 Task: Read customer reviews and ratings for real estate agents in Minneapolis, Minnesota, to find an agent who specializes in historic homes or unique architecture.
Action: Mouse moved to (176, 187)
Screenshot: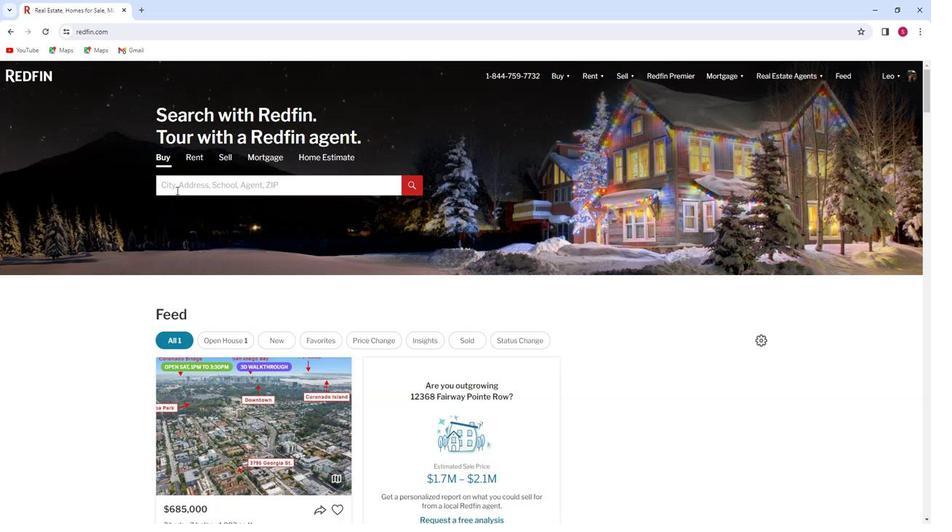
Action: Mouse pressed left at (176, 187)
Screenshot: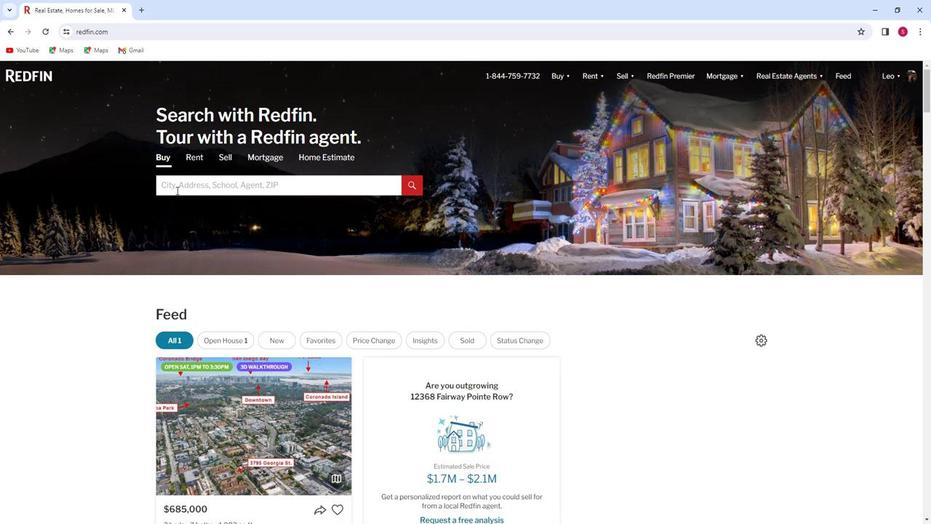 
Action: Key pressed <Key.shift>Minn
Screenshot: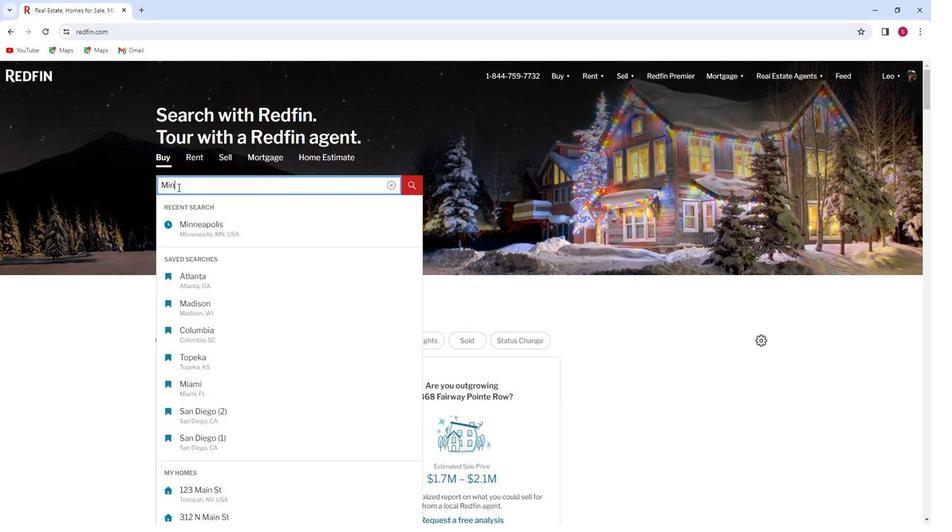 
Action: Mouse moved to (211, 228)
Screenshot: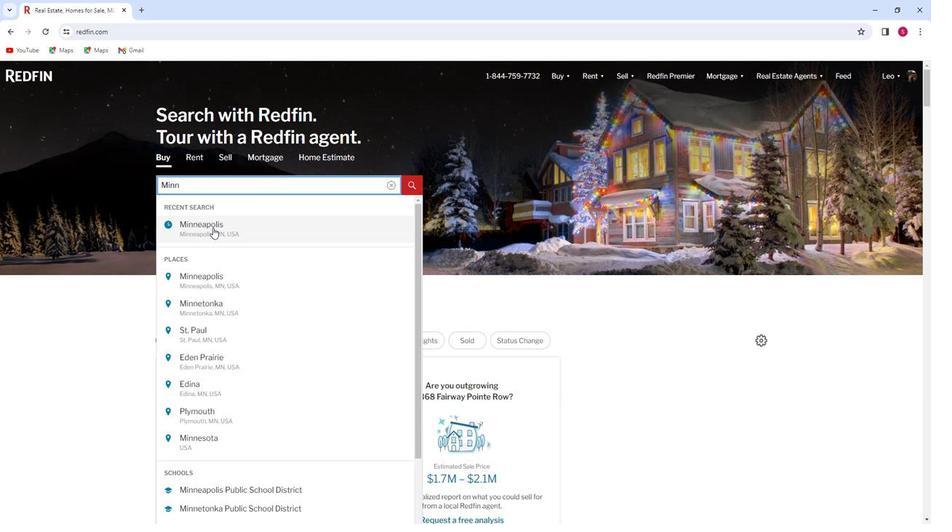 
Action: Mouse pressed left at (211, 228)
Screenshot: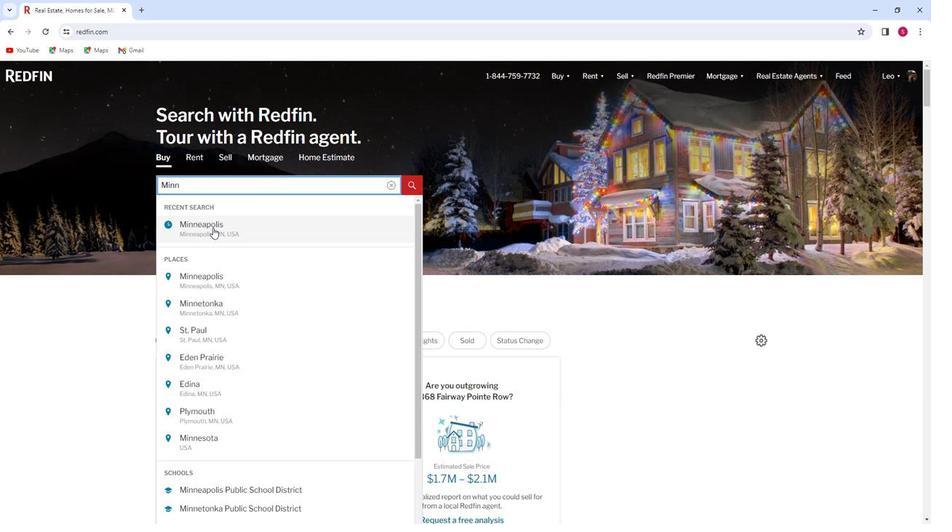 
Action: Mouse moved to (763, 101)
Screenshot: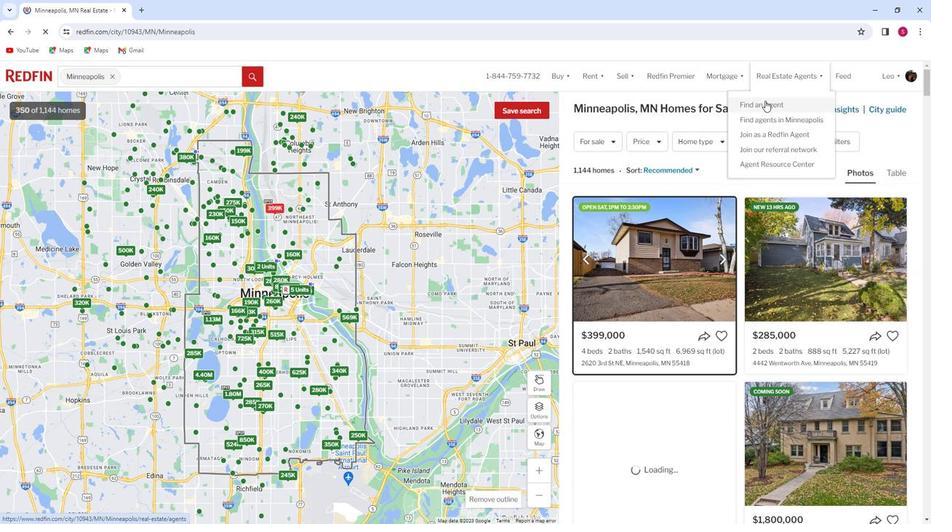 
Action: Mouse pressed left at (763, 101)
Screenshot: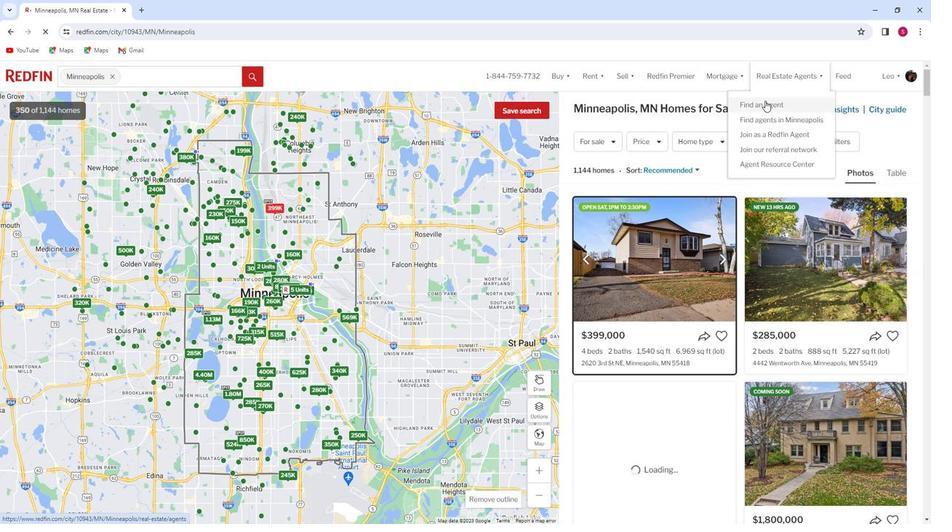 
Action: Mouse moved to (417, 265)
Screenshot: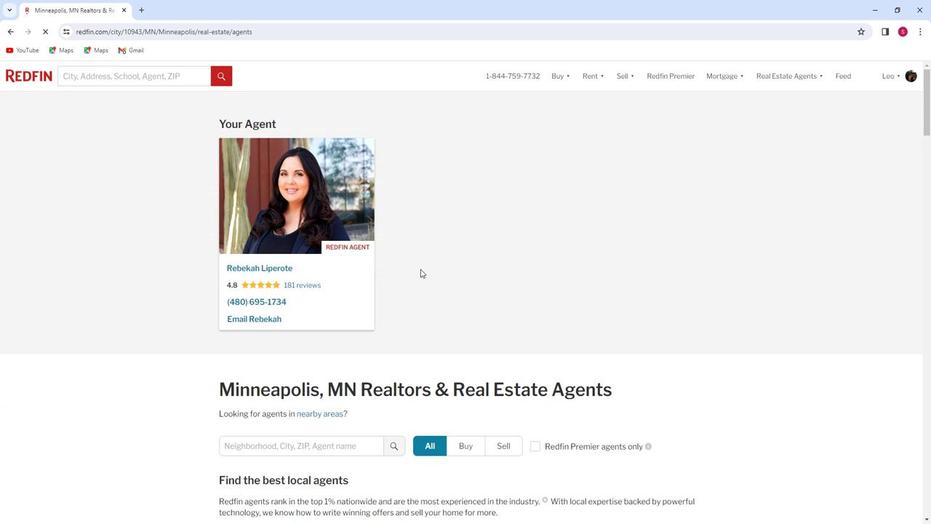 
Action: Mouse scrolled (417, 265) with delta (0, 0)
Screenshot: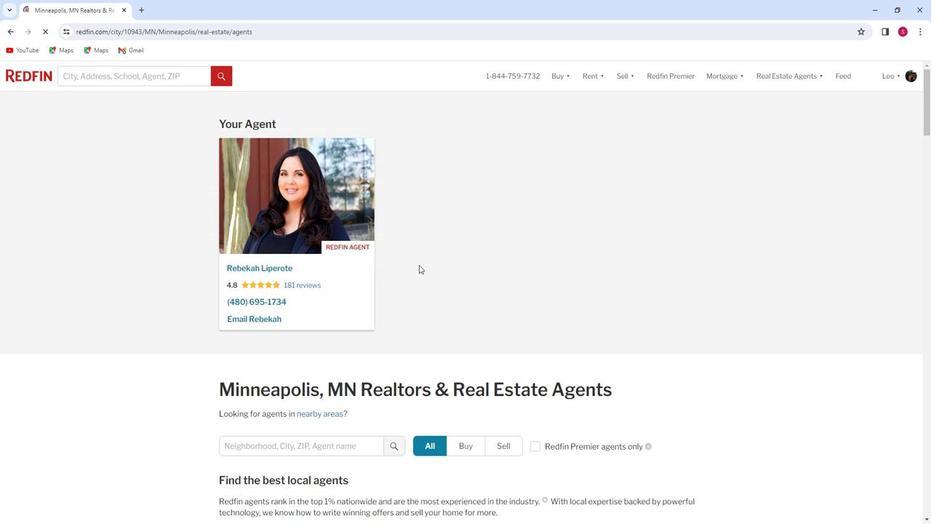 
Action: Mouse scrolled (417, 265) with delta (0, 0)
Screenshot: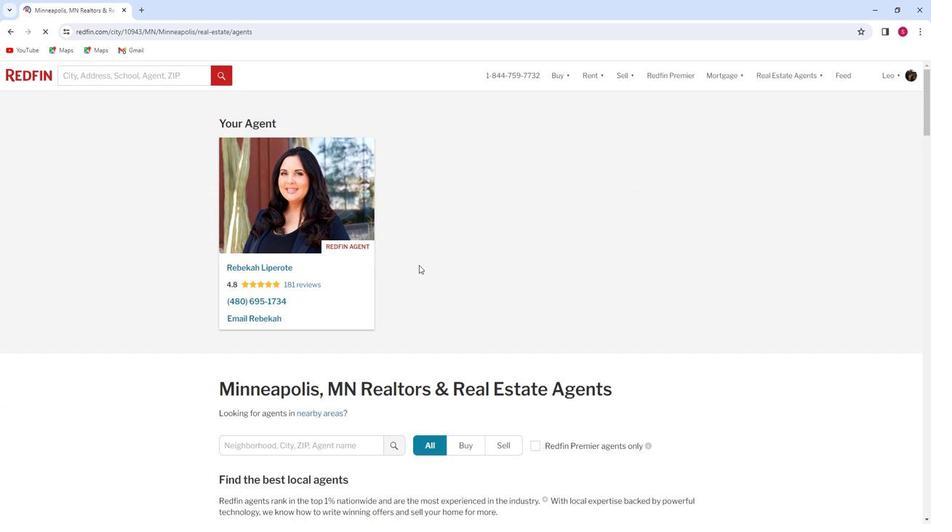 
Action: Mouse moved to (417, 265)
Screenshot: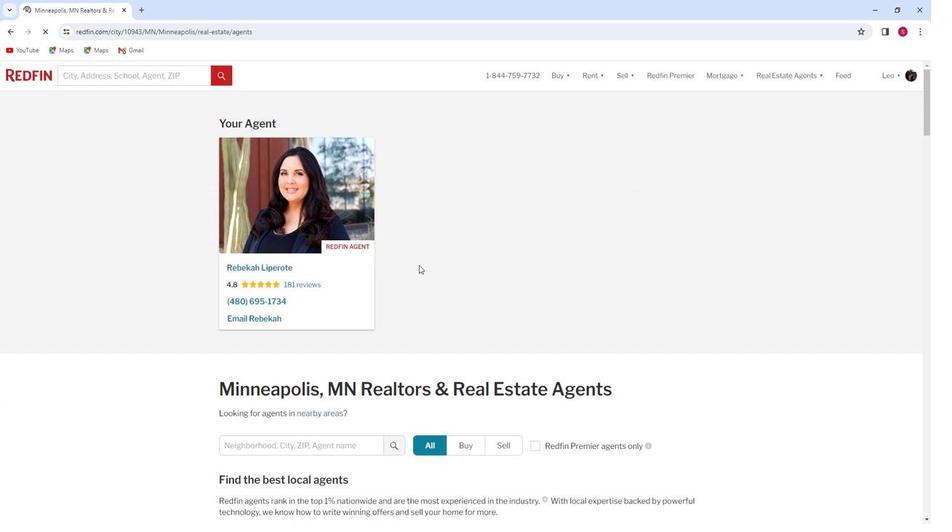 
Action: Mouse scrolled (417, 265) with delta (0, 0)
Screenshot: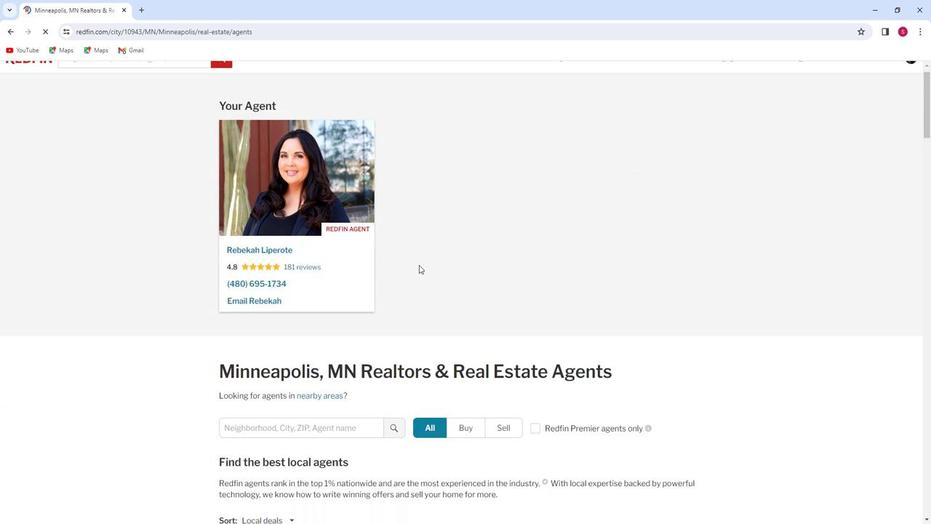 
Action: Mouse scrolled (417, 265) with delta (0, 0)
Screenshot: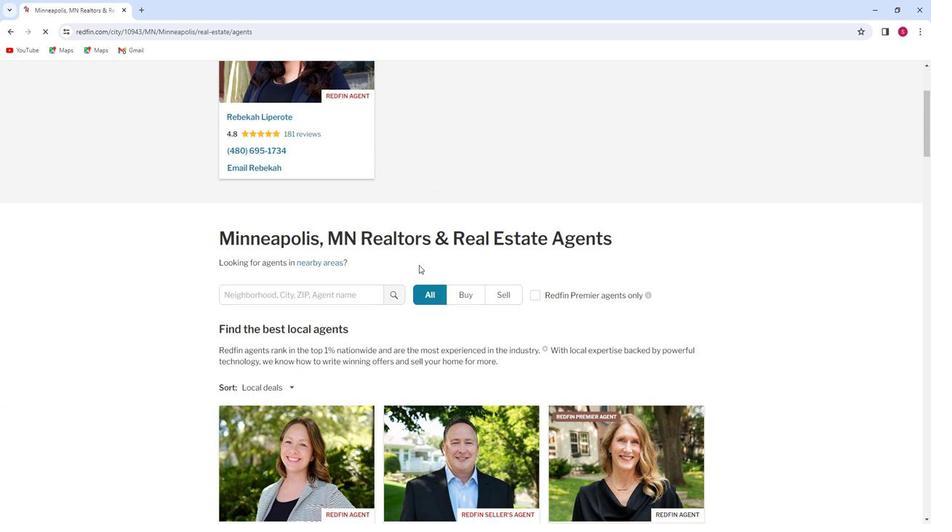 
Action: Mouse scrolled (417, 265) with delta (0, 0)
Screenshot: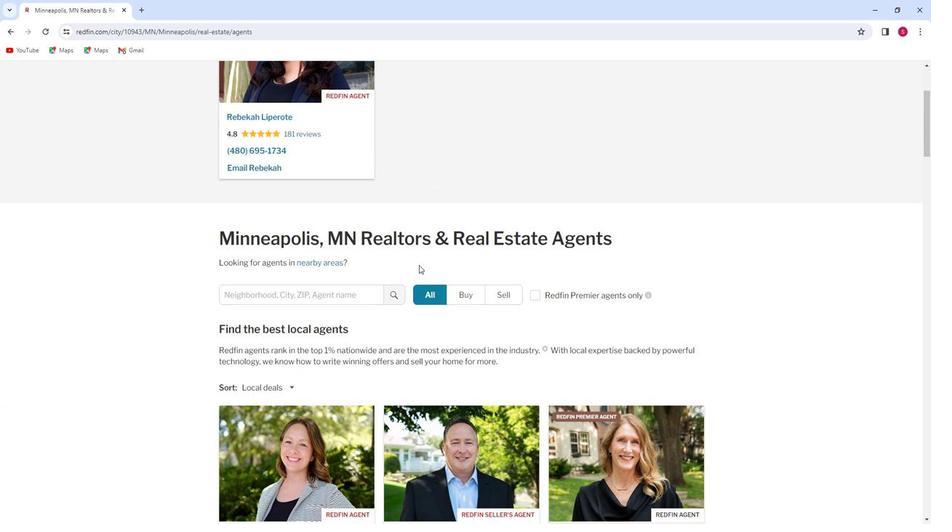 
Action: Mouse scrolled (417, 265) with delta (0, 0)
Screenshot: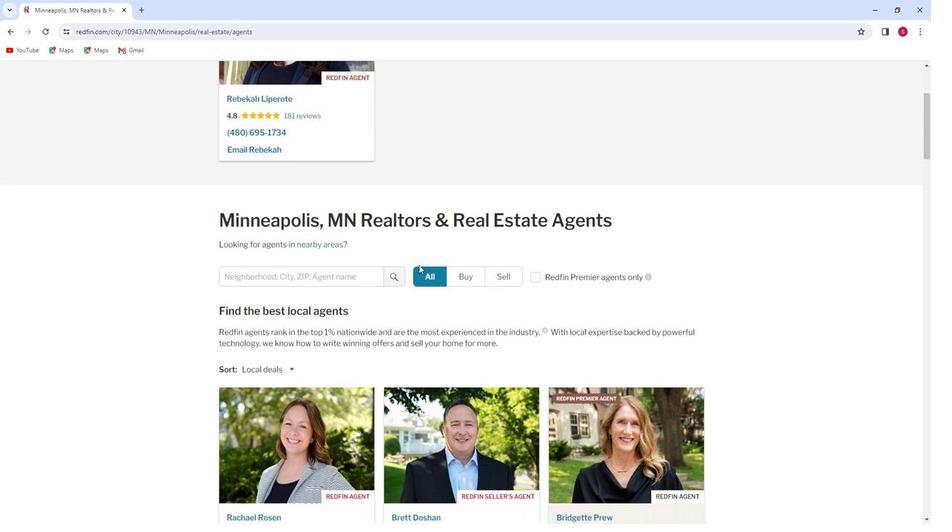 
Action: Mouse moved to (413, 265)
Screenshot: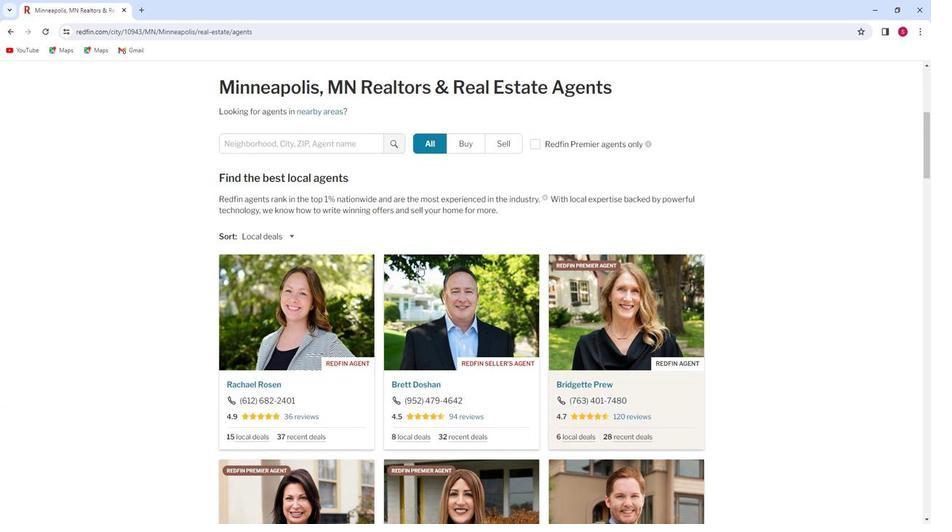 
Action: Mouse scrolled (413, 265) with delta (0, 0)
Screenshot: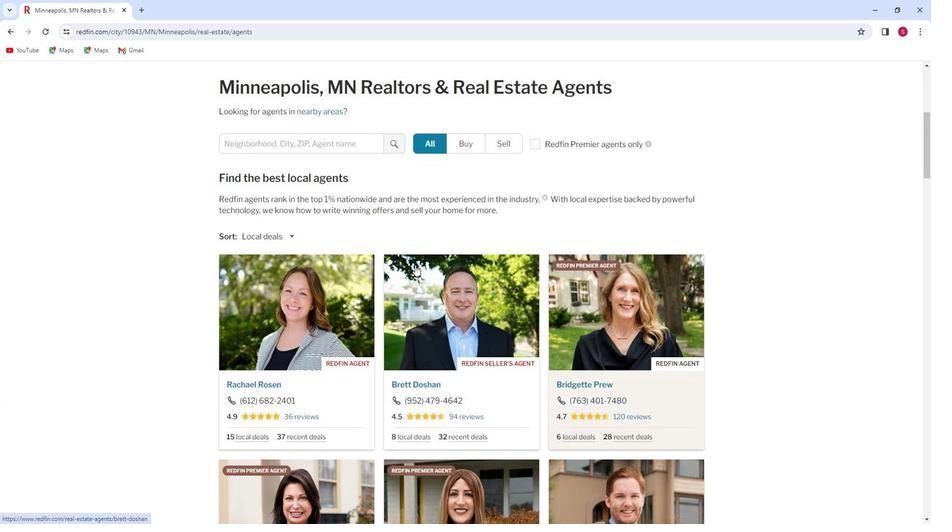 
Action: Mouse moved to (413, 265)
Screenshot: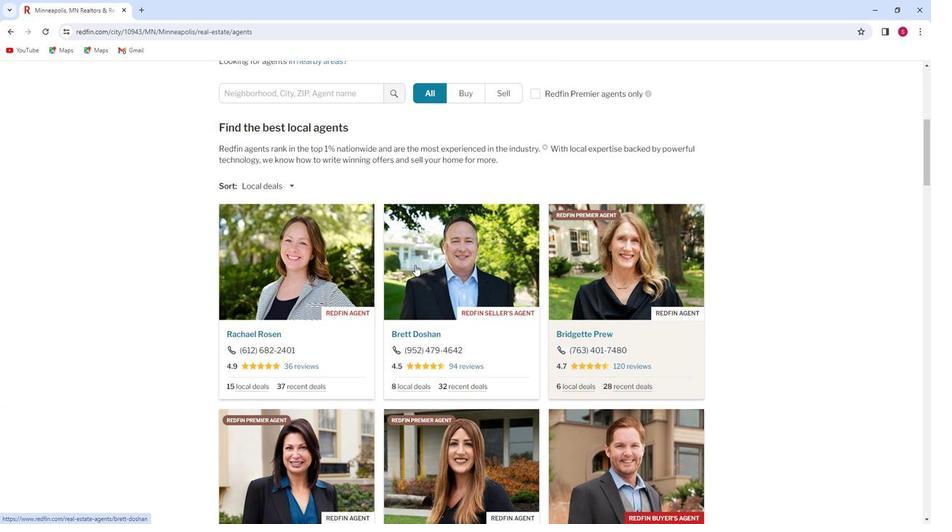 
Action: Mouse scrolled (413, 265) with delta (0, 0)
Screenshot: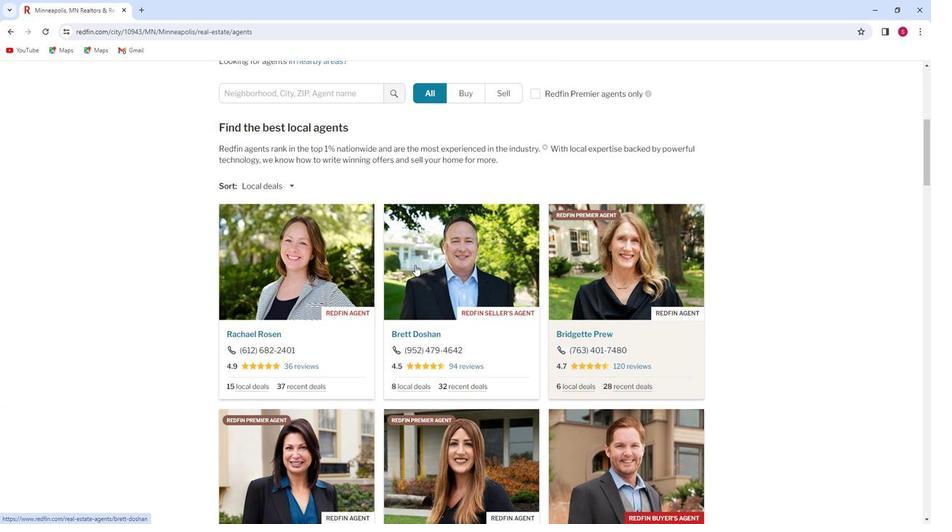
Action: Mouse scrolled (413, 265) with delta (0, 0)
Screenshot: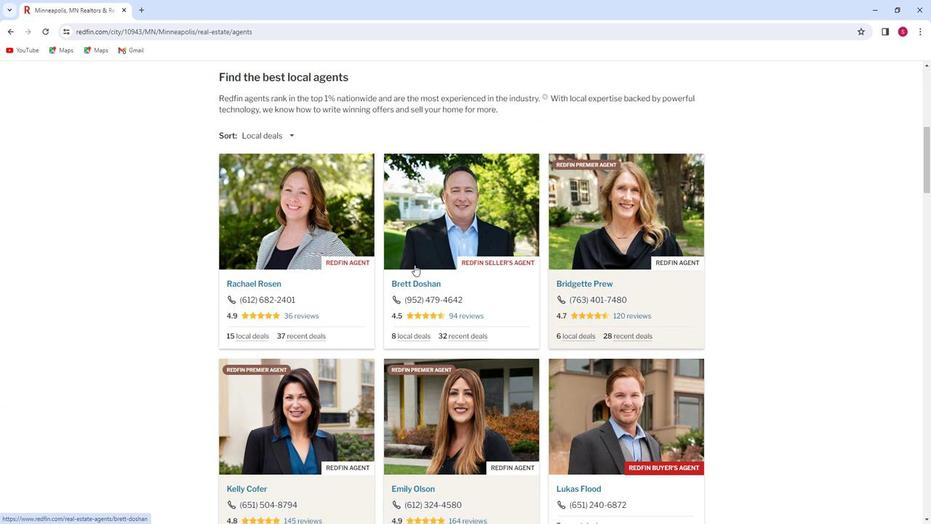 
Action: Mouse moved to (413, 265)
Screenshot: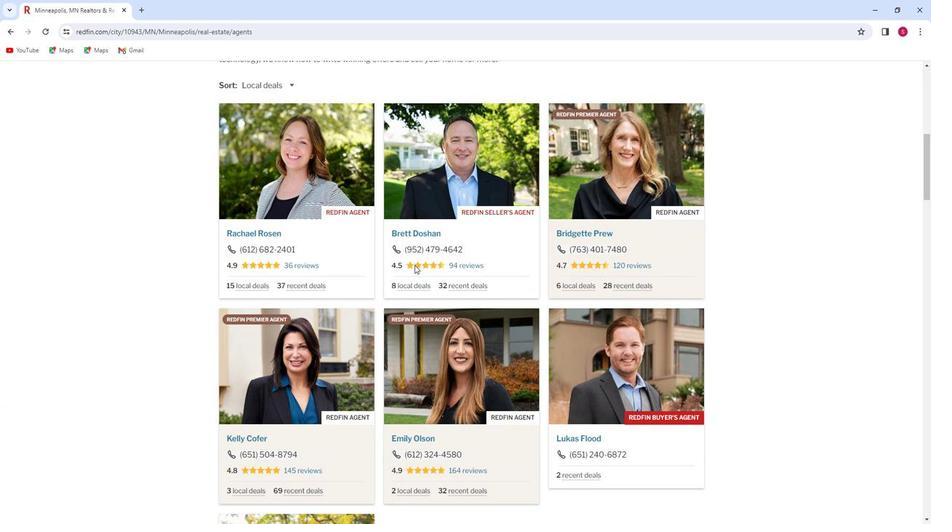 
Action: Mouse scrolled (413, 265) with delta (0, 0)
Screenshot: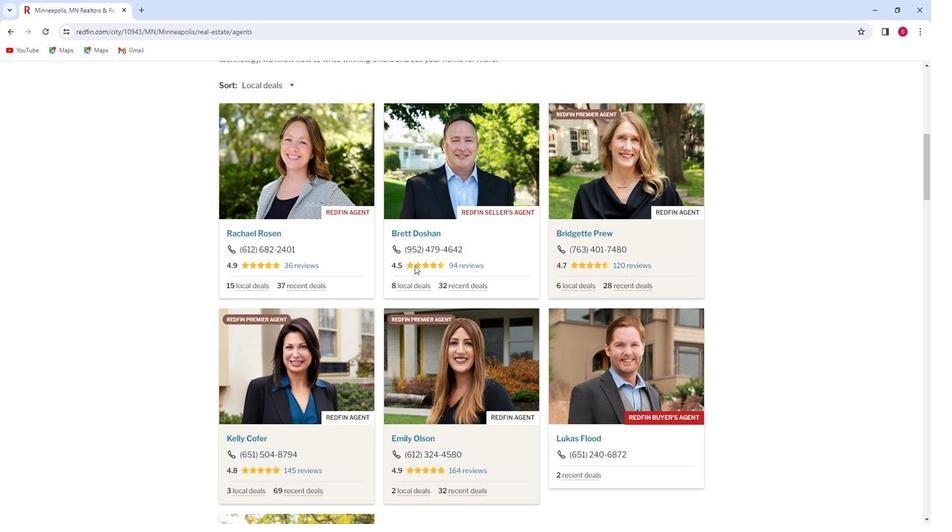 
Action: Mouse scrolled (413, 265) with delta (0, 0)
Screenshot: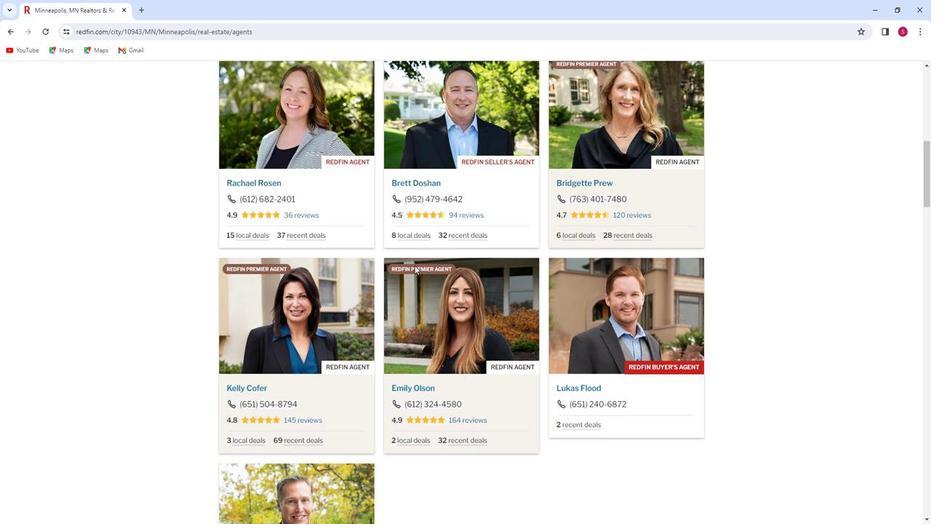 
Action: Mouse scrolled (413, 265) with delta (0, 0)
Screenshot: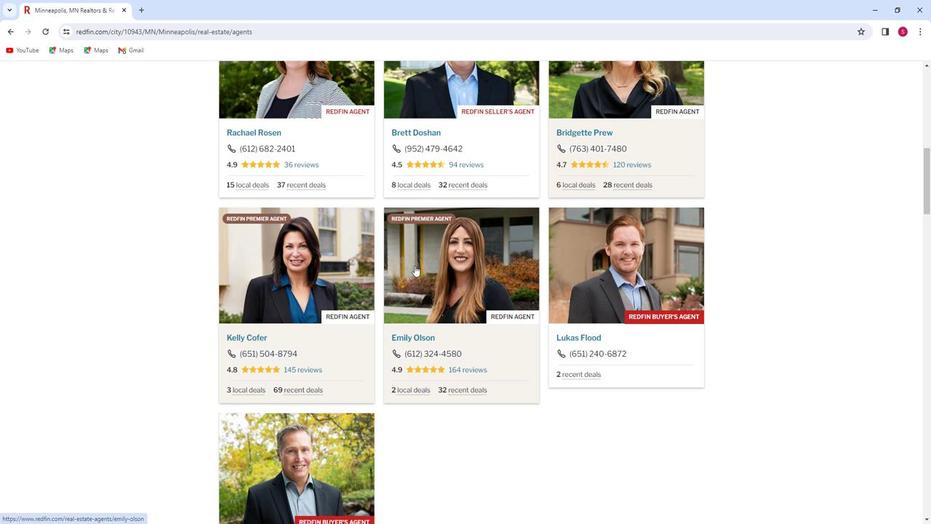 
Action: Mouse scrolled (413, 265) with delta (0, 0)
Screenshot: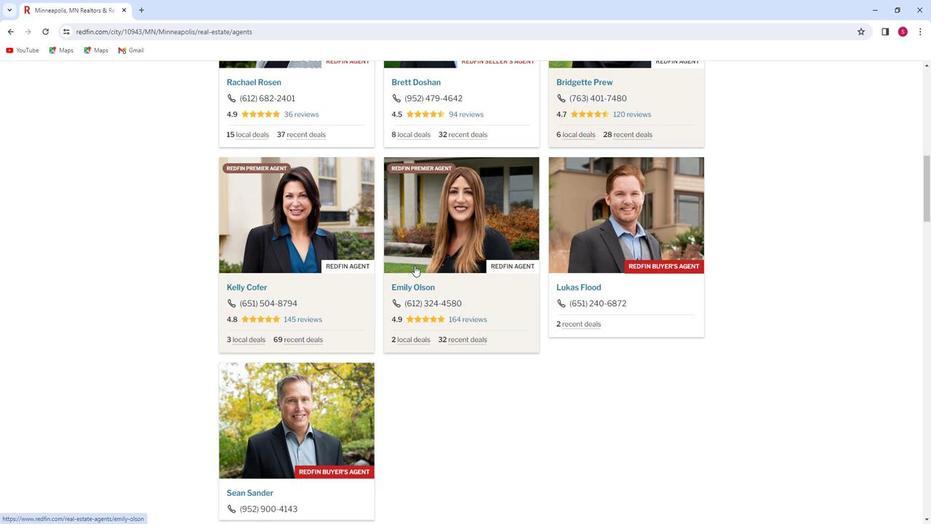 
Action: Mouse scrolled (413, 265) with delta (0, 0)
Screenshot: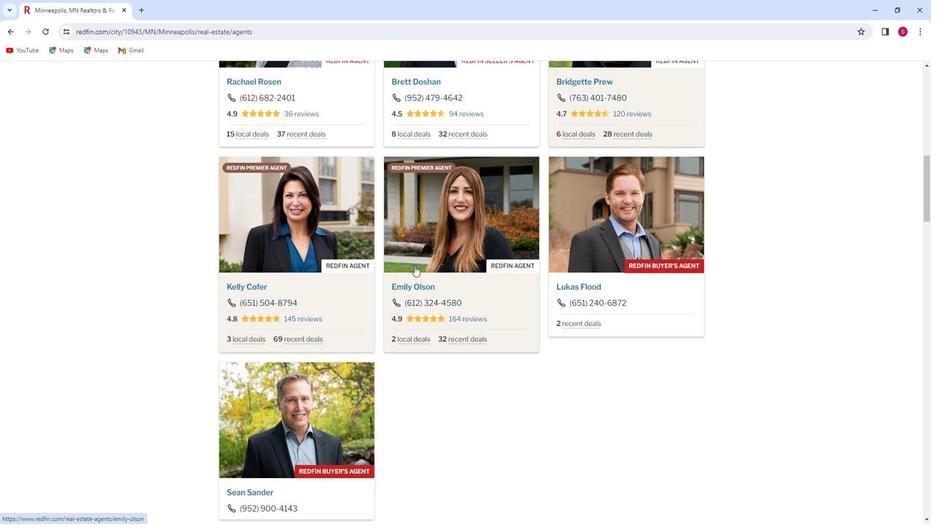 
Action: Mouse scrolled (413, 265) with delta (0, 0)
Screenshot: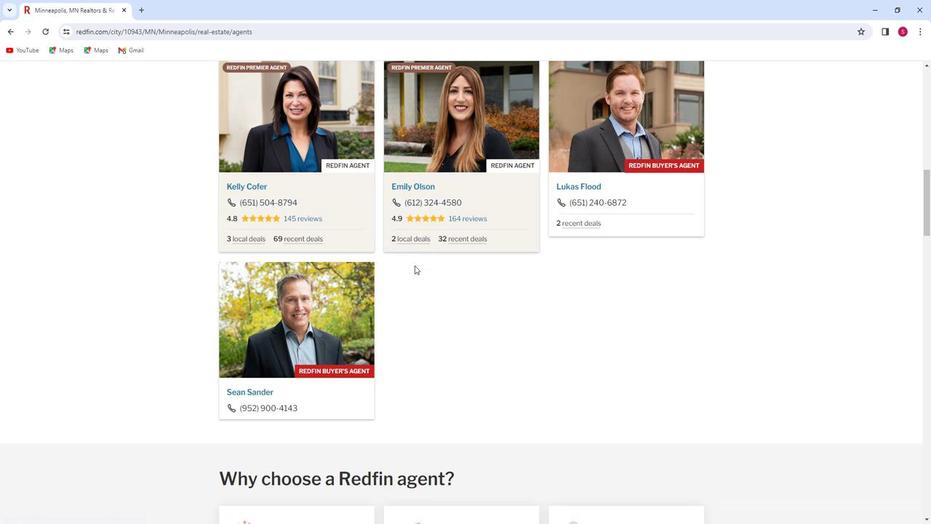 
Action: Mouse scrolled (413, 265) with delta (0, 0)
Screenshot: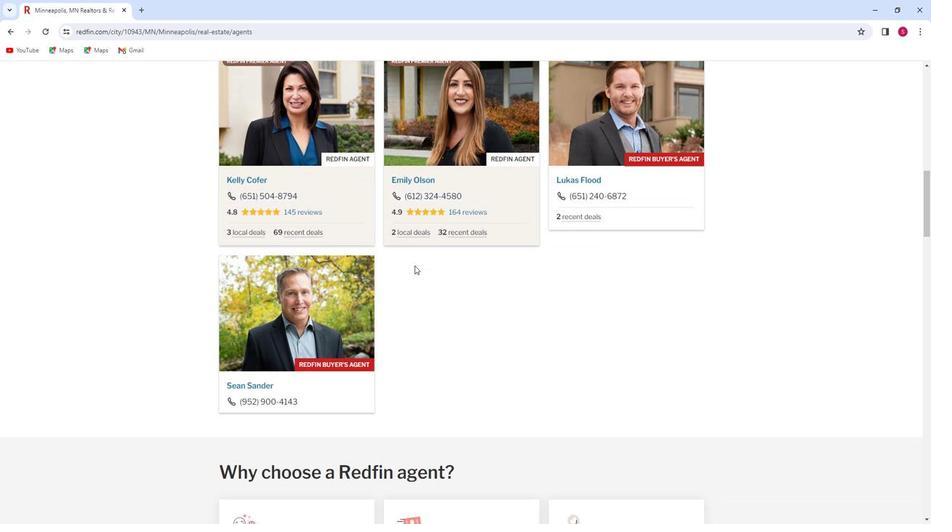 
Action: Mouse scrolled (413, 265) with delta (0, 0)
Screenshot: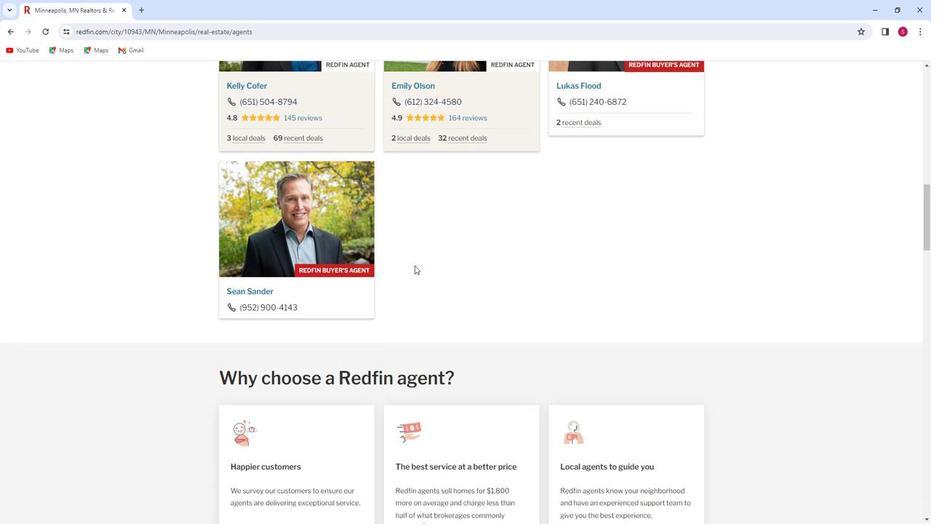 
Action: Mouse scrolled (413, 265) with delta (0, 0)
Screenshot: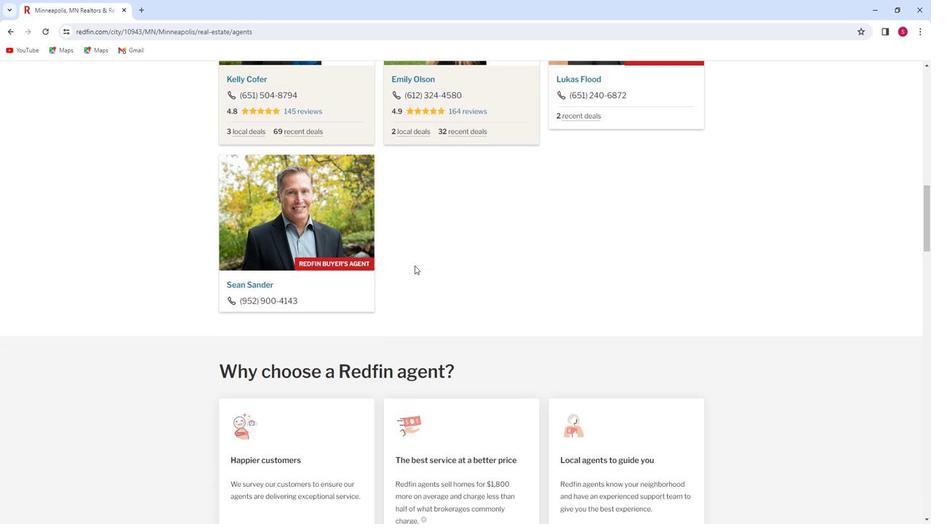 
Action: Mouse scrolled (413, 265) with delta (0, 0)
Screenshot: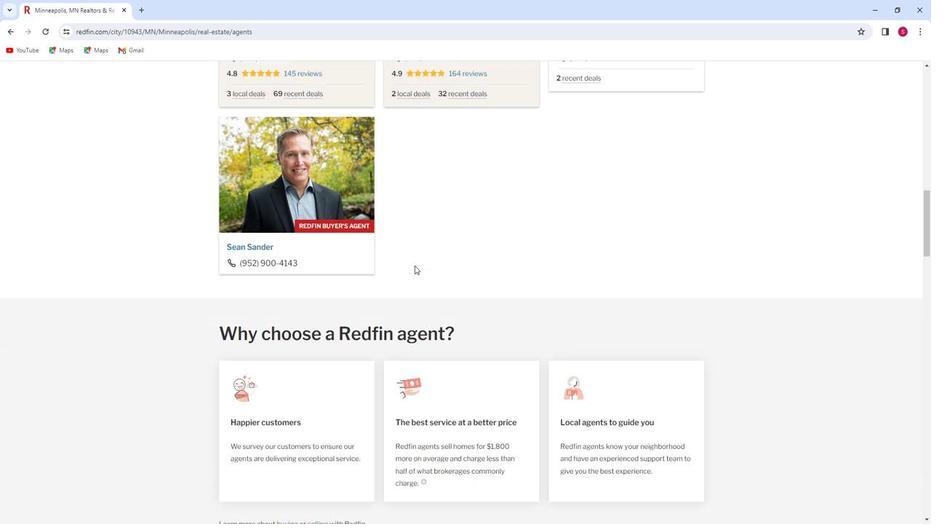 
Action: Mouse scrolled (413, 265) with delta (0, 0)
Screenshot: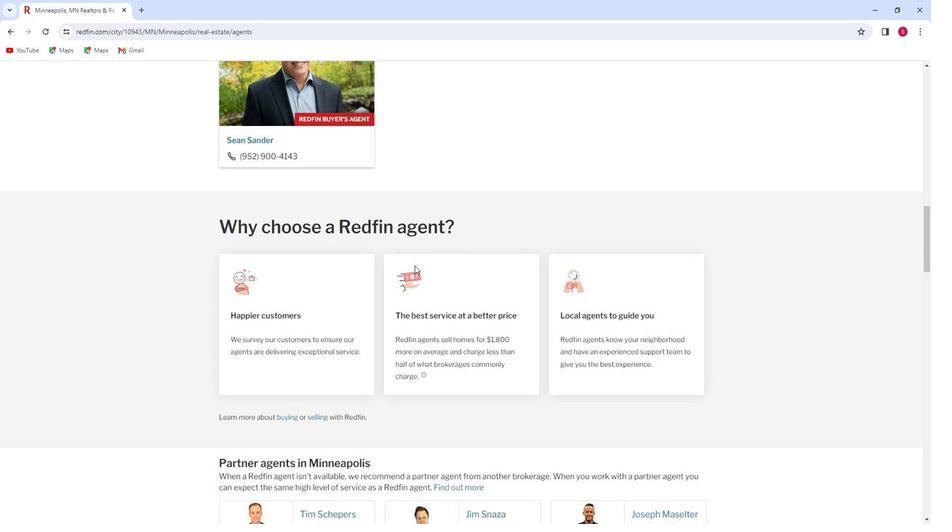 
Action: Mouse scrolled (413, 265) with delta (0, 0)
Screenshot: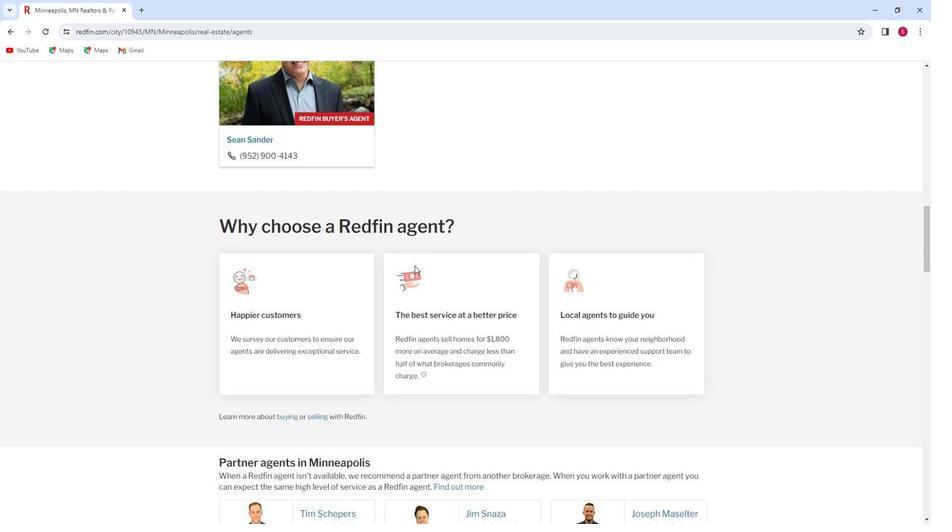 
Action: Mouse scrolled (413, 265) with delta (0, 0)
Screenshot: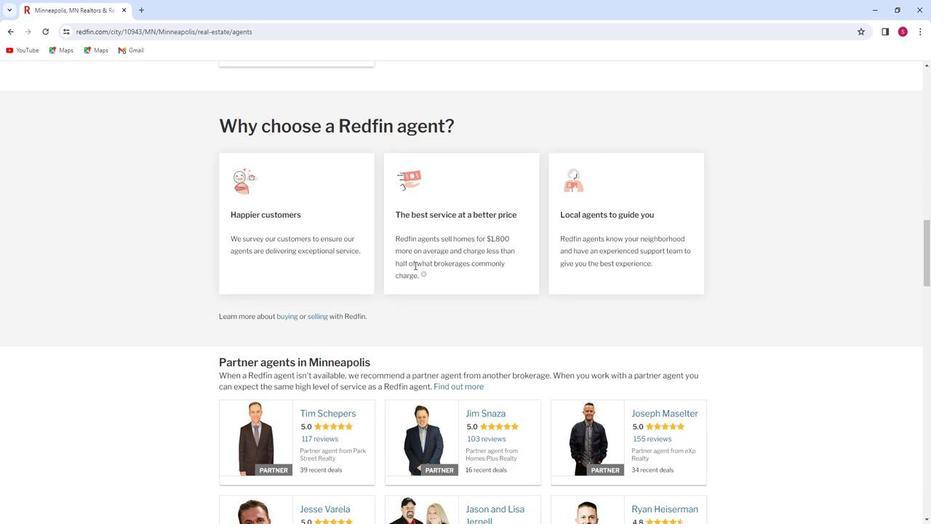 
Action: Mouse scrolled (413, 265) with delta (0, 0)
Screenshot: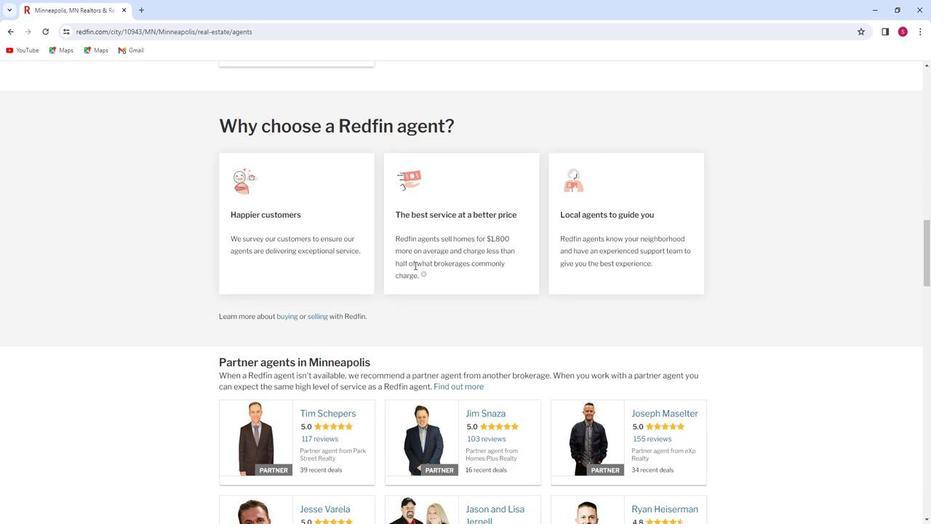 
Action: Mouse scrolled (413, 265) with delta (0, 0)
Screenshot: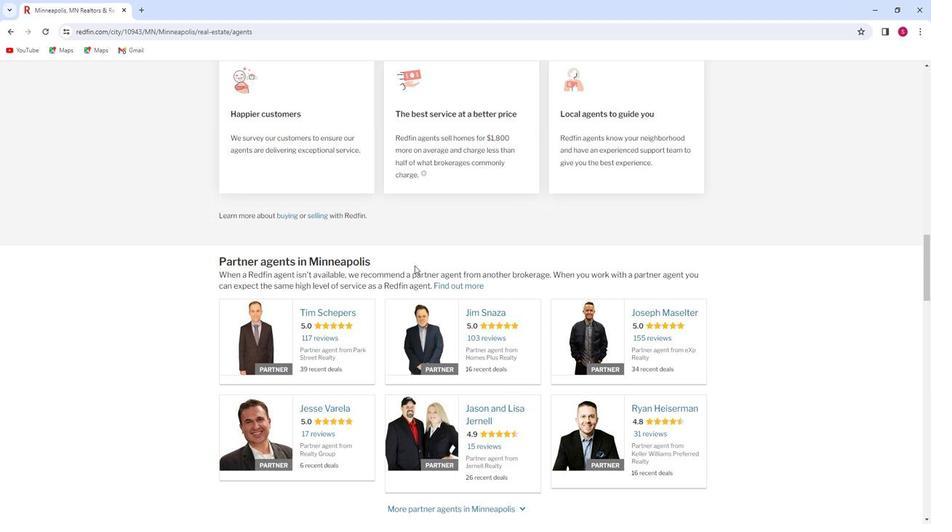 
Action: Mouse scrolled (413, 265) with delta (0, 0)
Screenshot: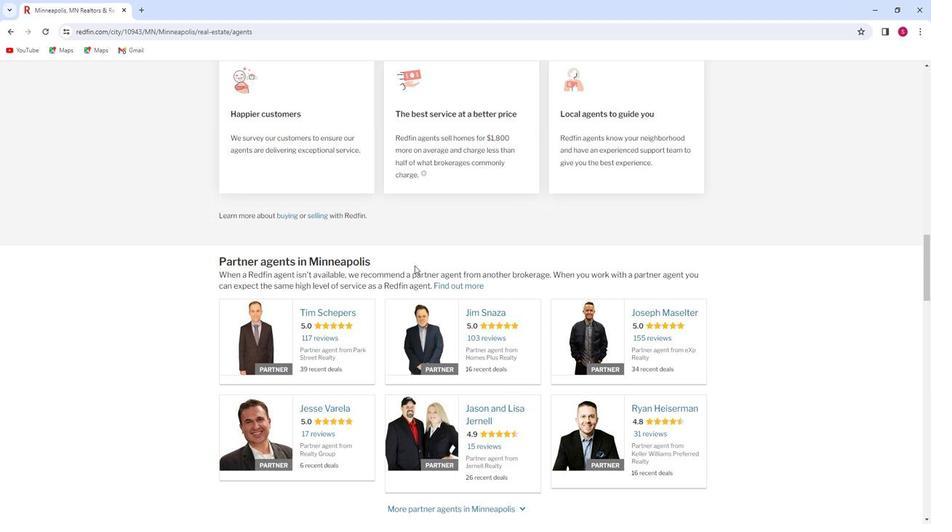
Action: Mouse scrolled (413, 265) with delta (0, 0)
Screenshot: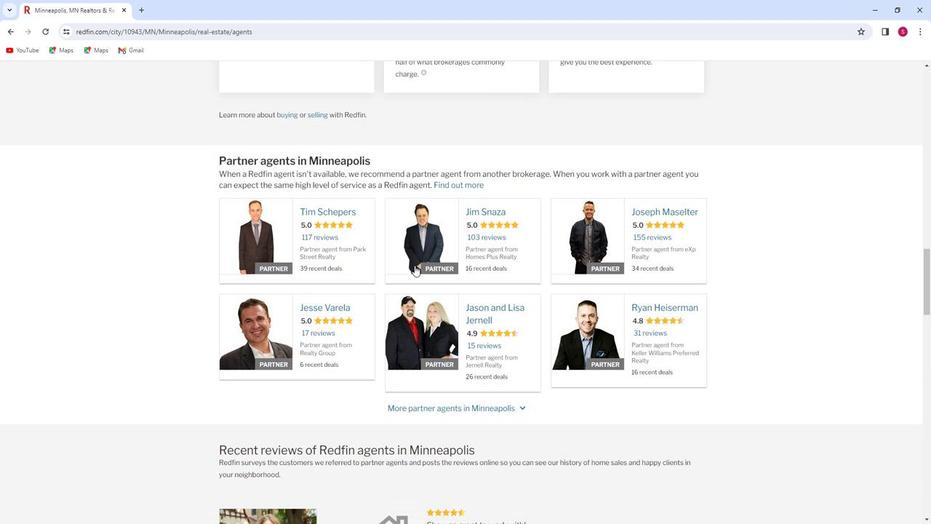 
Action: Mouse scrolled (413, 265) with delta (0, 0)
Screenshot: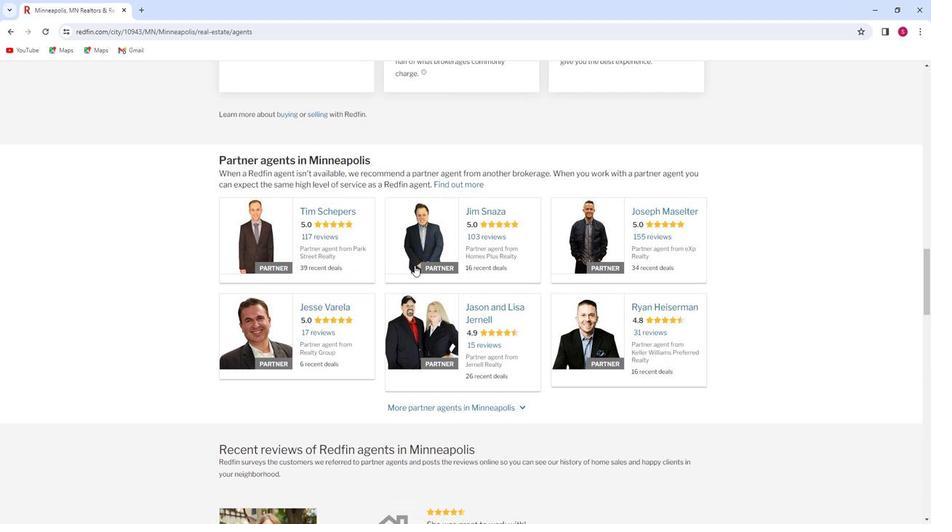 
Action: Mouse scrolled (413, 265) with delta (0, 0)
Screenshot: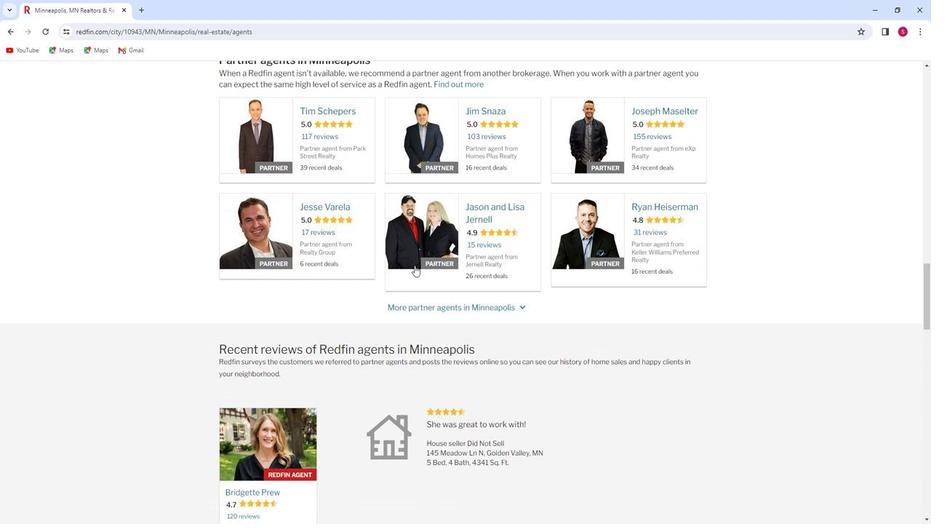 
Action: Mouse scrolled (413, 265) with delta (0, 0)
Screenshot: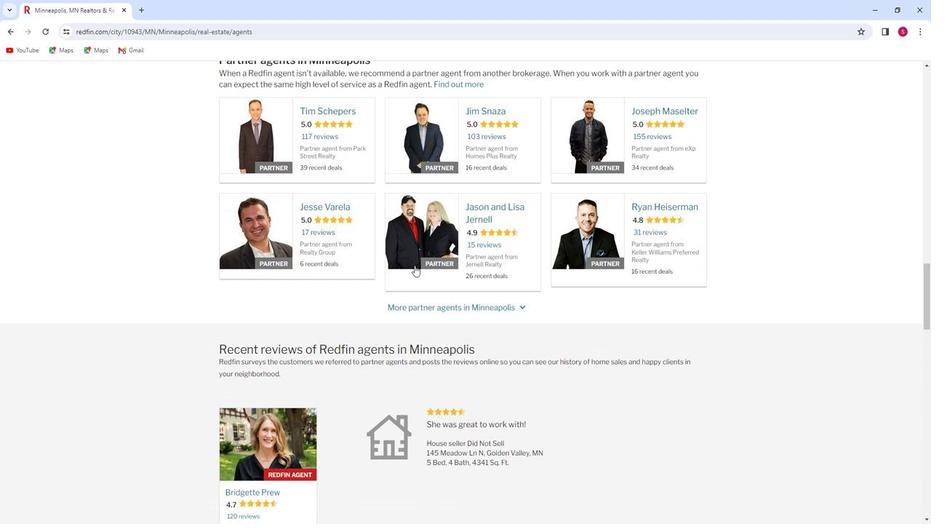 
Action: Mouse scrolled (413, 265) with delta (0, 0)
Screenshot: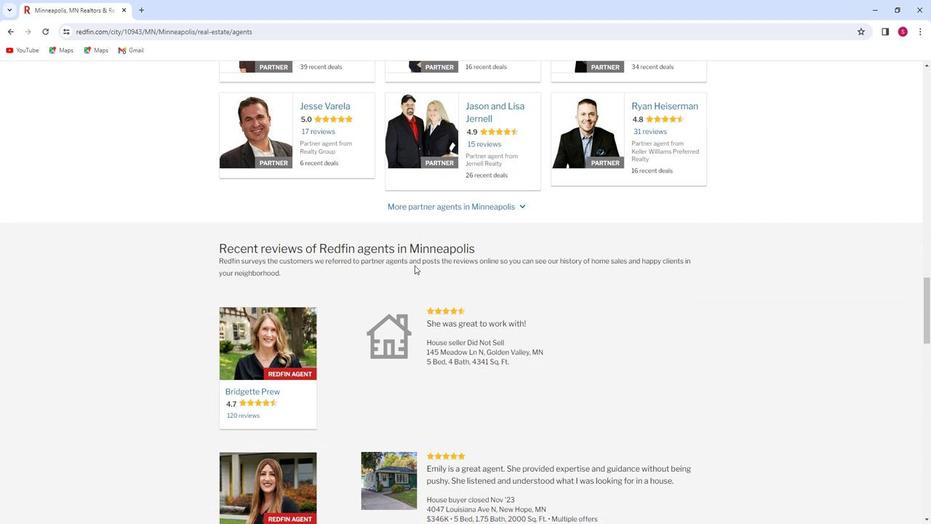 
Action: Mouse scrolled (413, 265) with delta (0, 0)
Screenshot: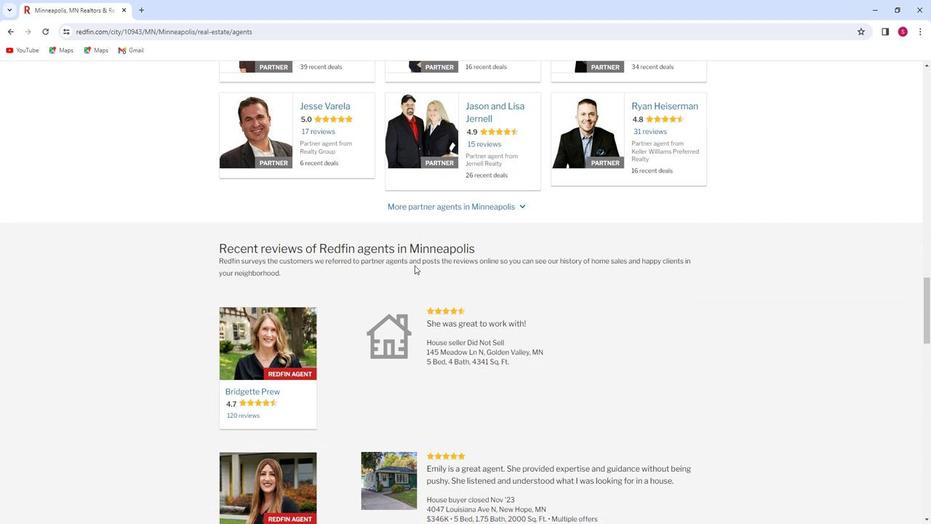 
Action: Mouse scrolled (413, 265) with delta (0, 0)
Screenshot: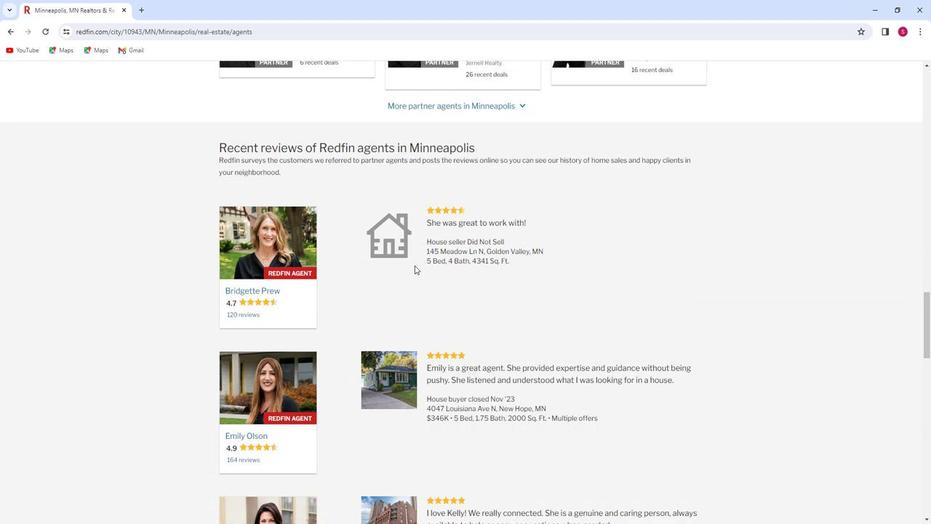 
Action: Mouse scrolled (413, 265) with delta (0, 0)
Screenshot: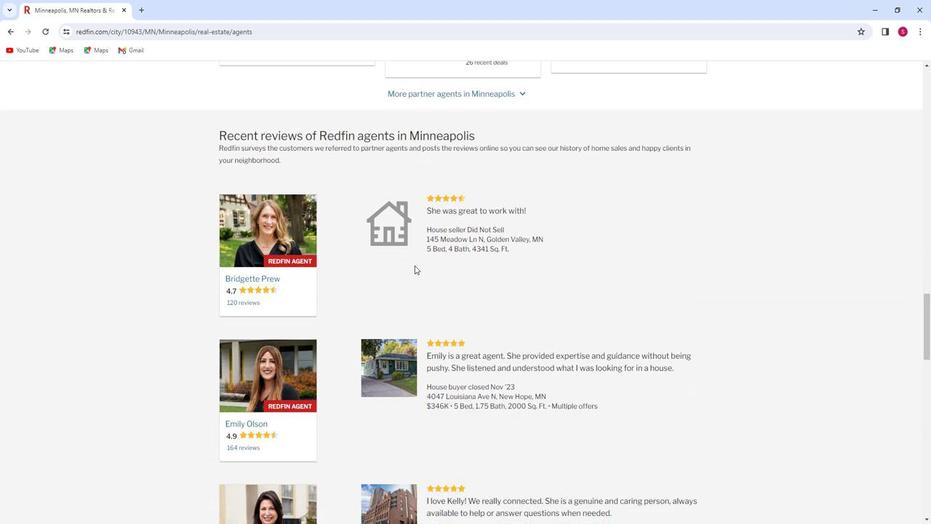 
Action: Mouse scrolled (413, 265) with delta (0, 0)
Screenshot: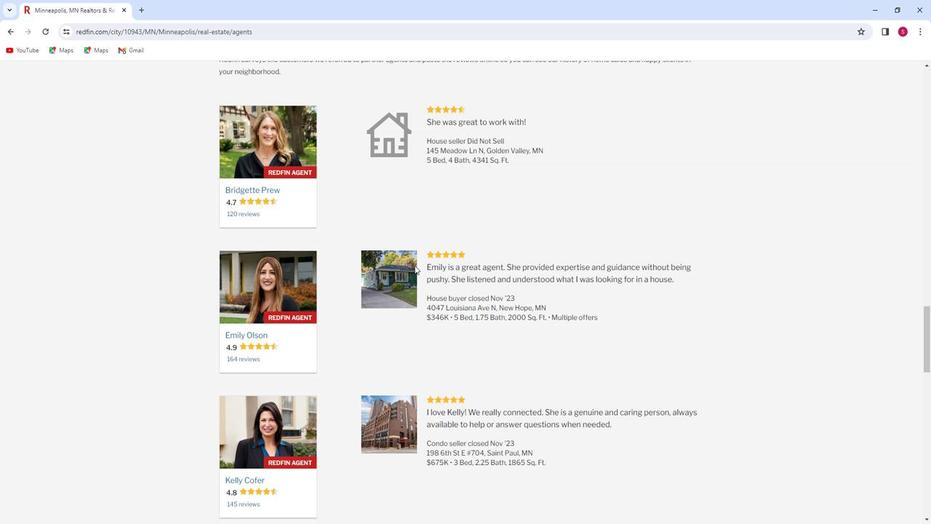 
Action: Mouse moved to (412, 266)
Screenshot: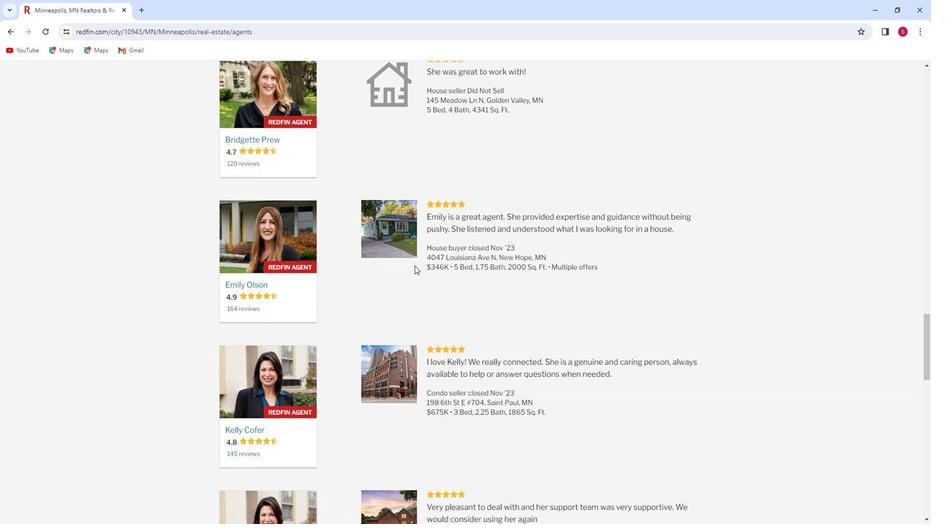 
Action: Mouse scrolled (412, 265) with delta (0, 0)
Screenshot: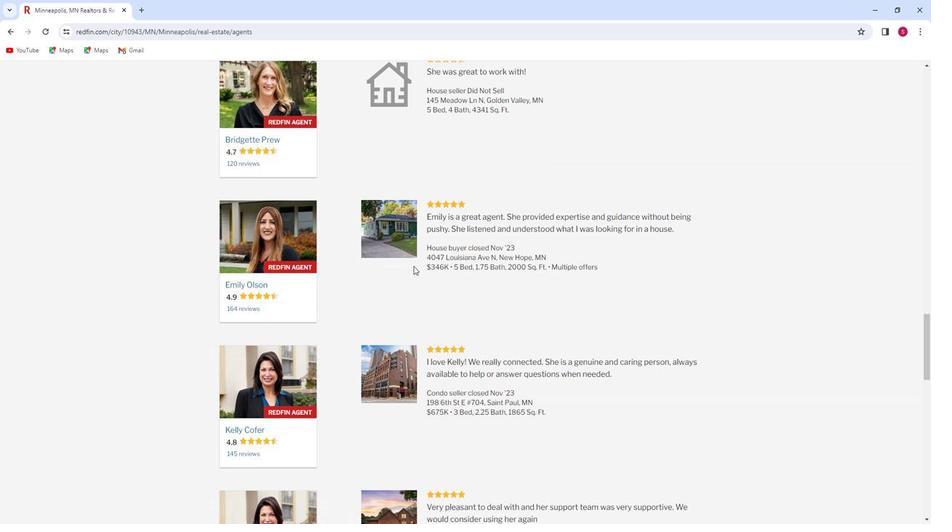 
Action: Mouse moved to (560, 200)
Screenshot: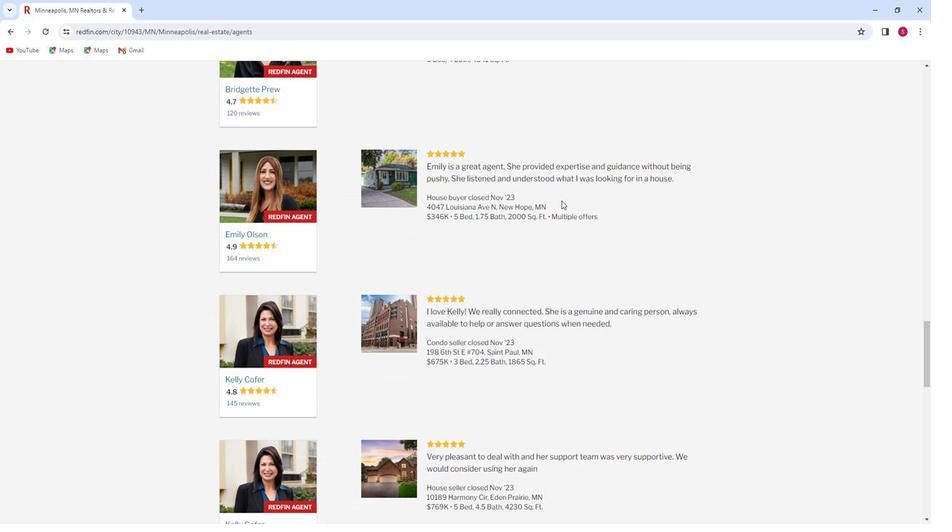 
Action: Mouse scrolled (560, 200) with delta (0, 0)
Screenshot: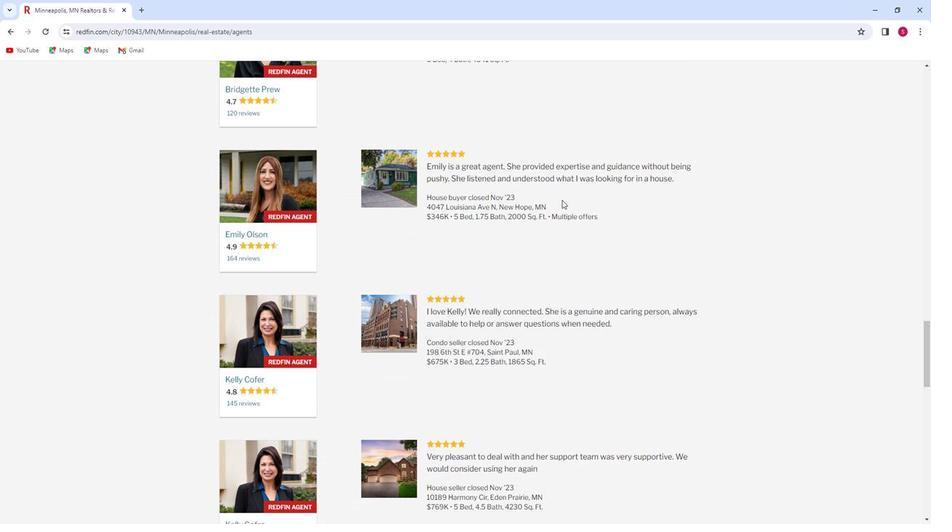 
Action: Mouse scrolled (560, 200) with delta (0, 0)
Screenshot: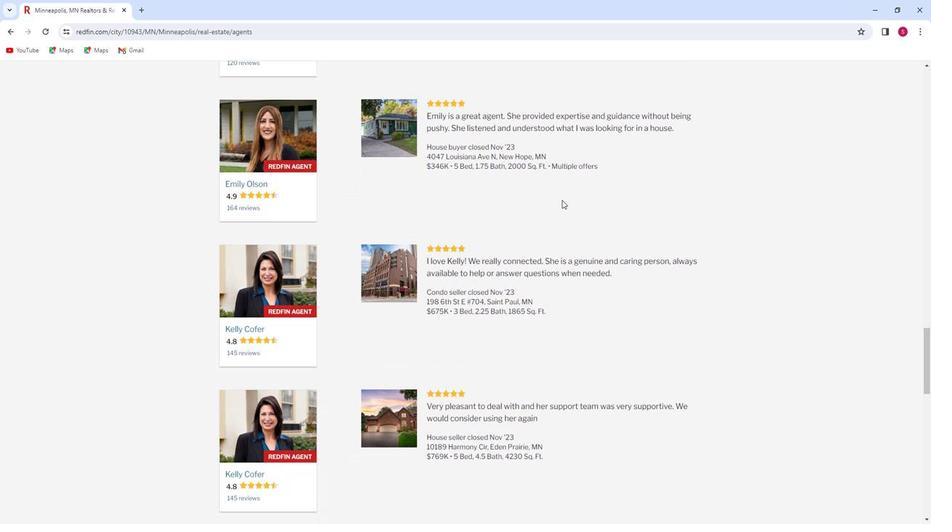 
Action: Mouse moved to (534, 217)
Screenshot: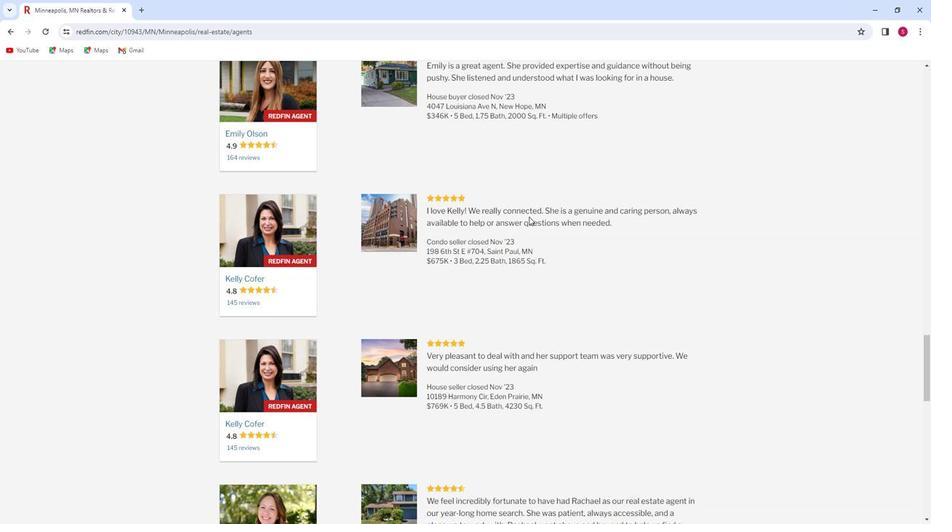 
Action: Mouse scrolled (534, 216) with delta (0, 0)
Screenshot: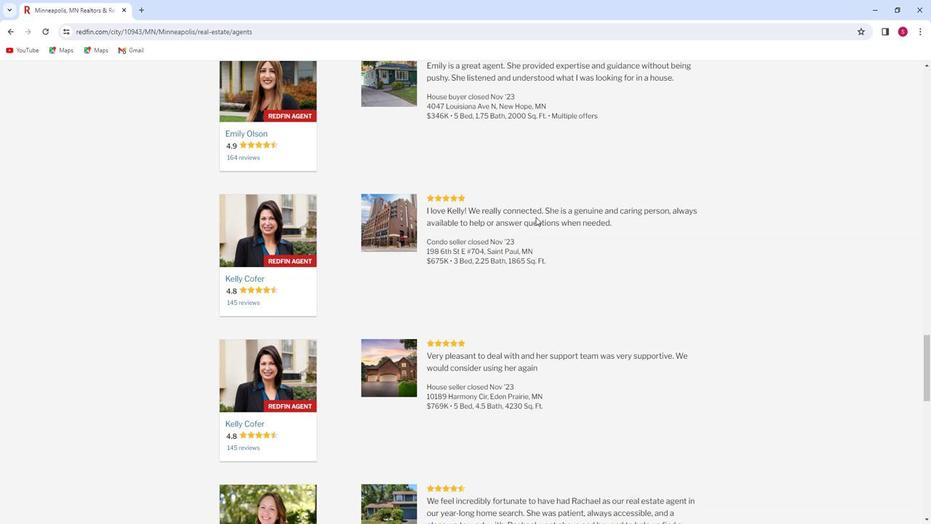 
Action: Mouse scrolled (534, 216) with delta (0, 0)
Screenshot: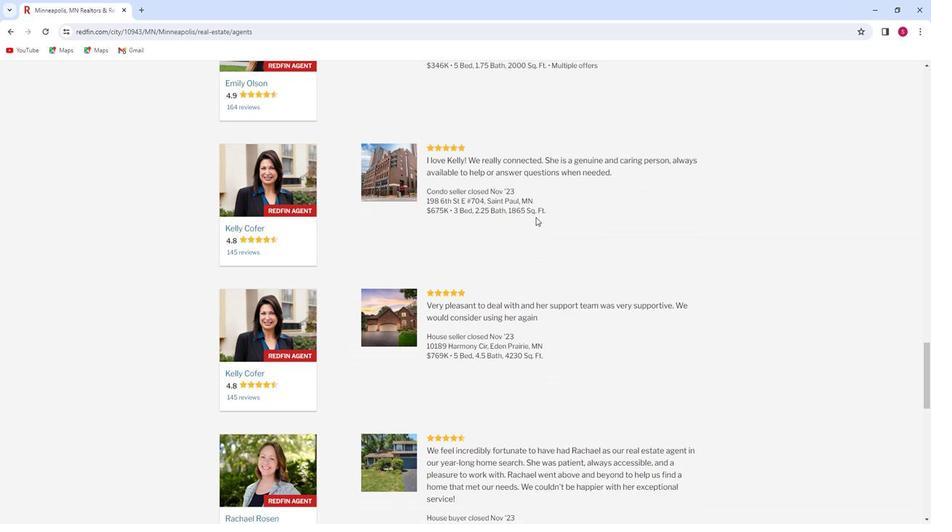 
Action: Mouse scrolled (534, 216) with delta (0, 0)
Screenshot: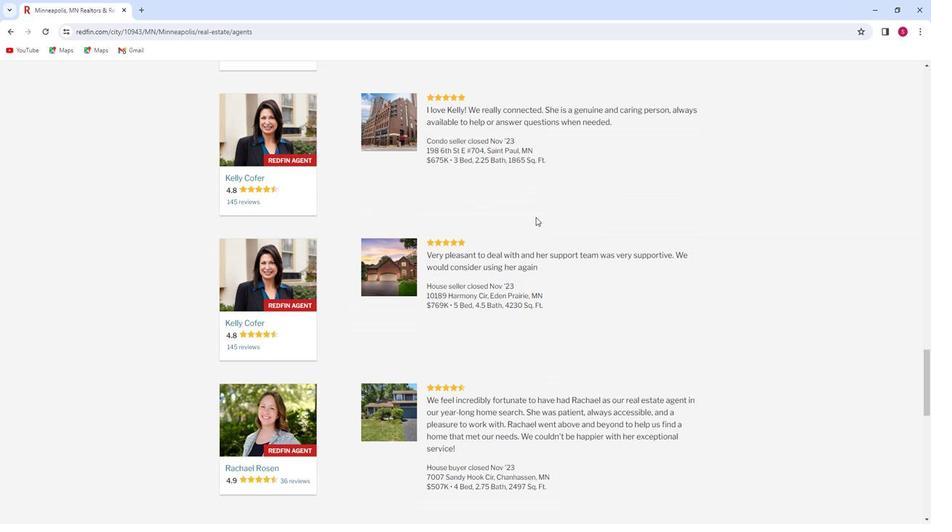 
Action: Mouse scrolled (534, 216) with delta (0, 0)
Screenshot: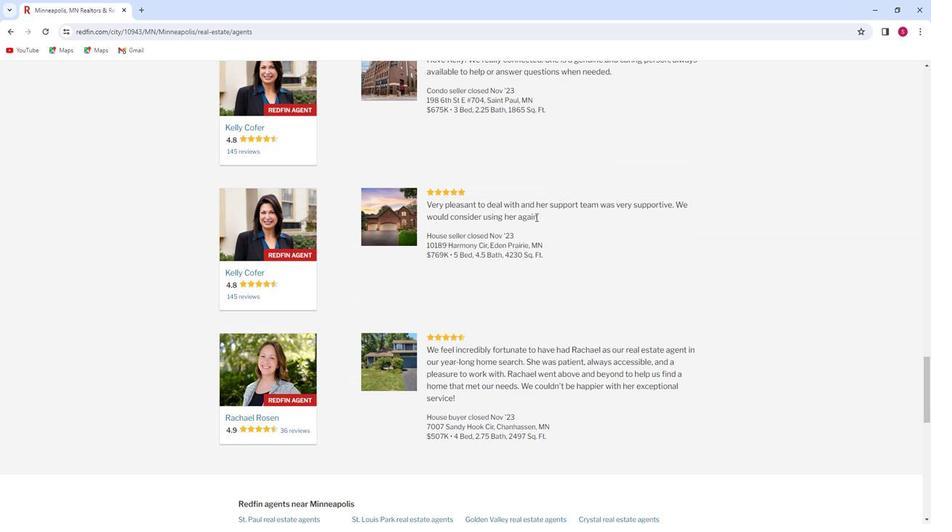 
Action: Mouse scrolled (534, 216) with delta (0, 0)
Screenshot: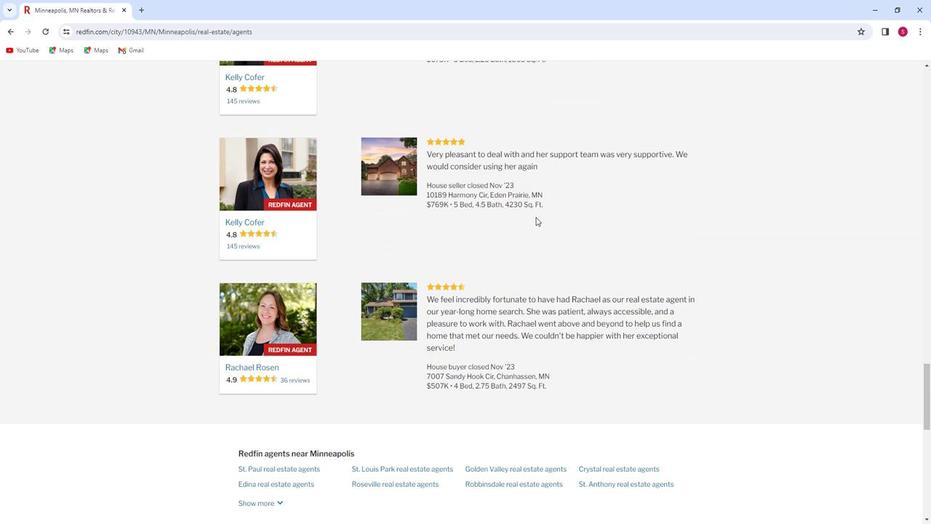 
Action: Mouse scrolled (534, 216) with delta (0, 0)
Screenshot: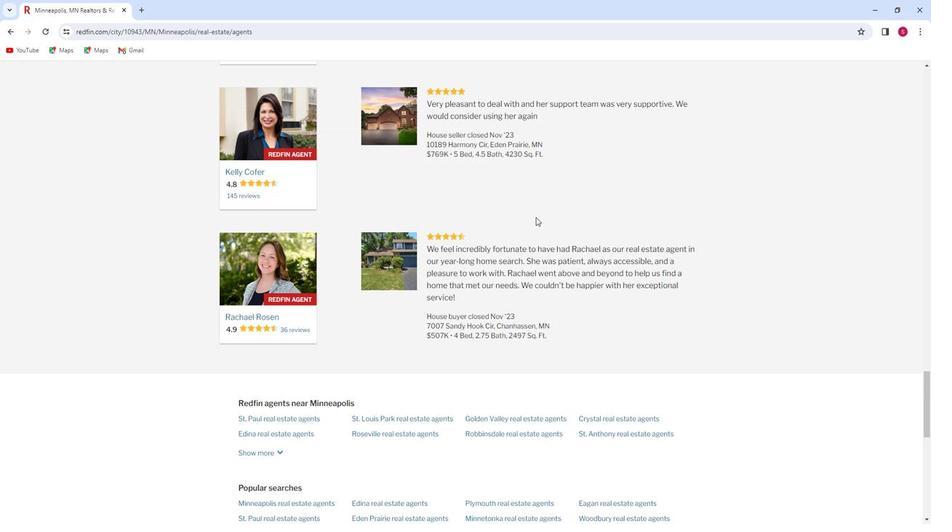 
Action: Mouse scrolled (534, 216) with delta (0, 0)
Screenshot: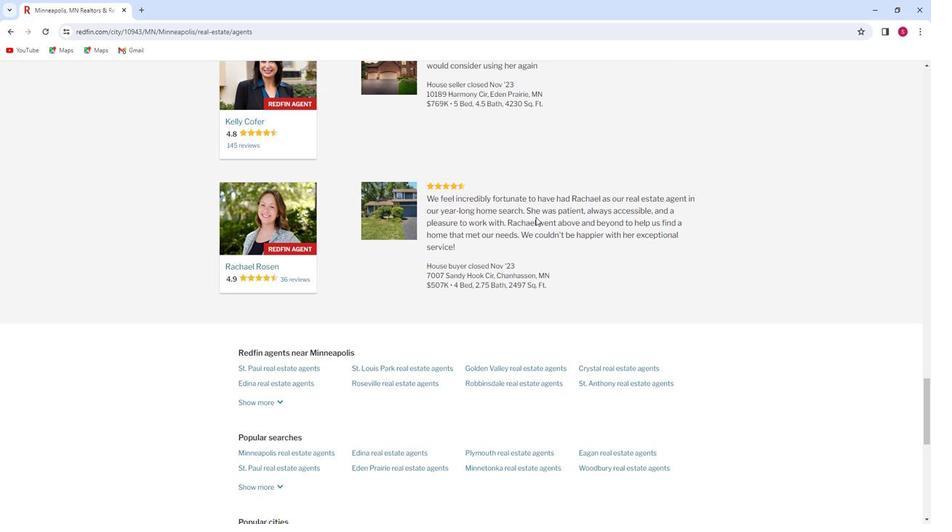 
Action: Mouse scrolled (534, 216) with delta (0, 0)
Screenshot: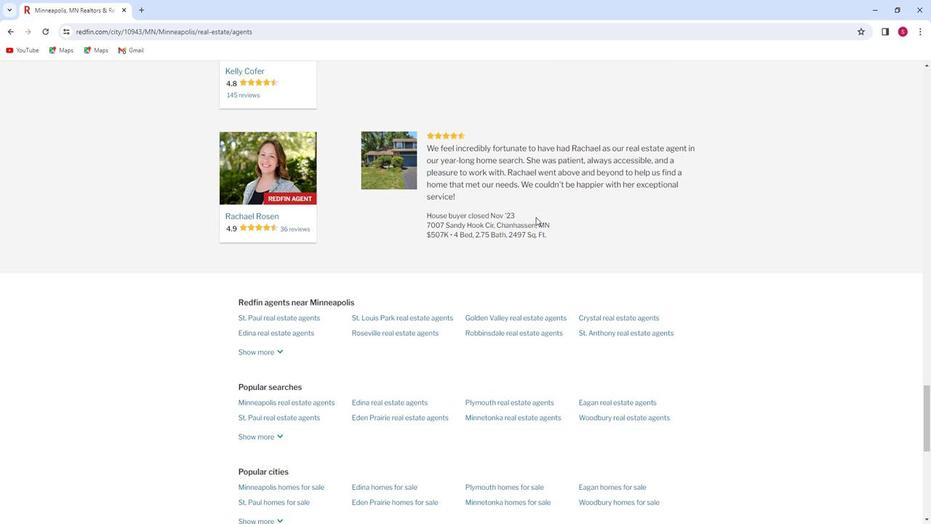 
Action: Mouse moved to (534, 219)
Screenshot: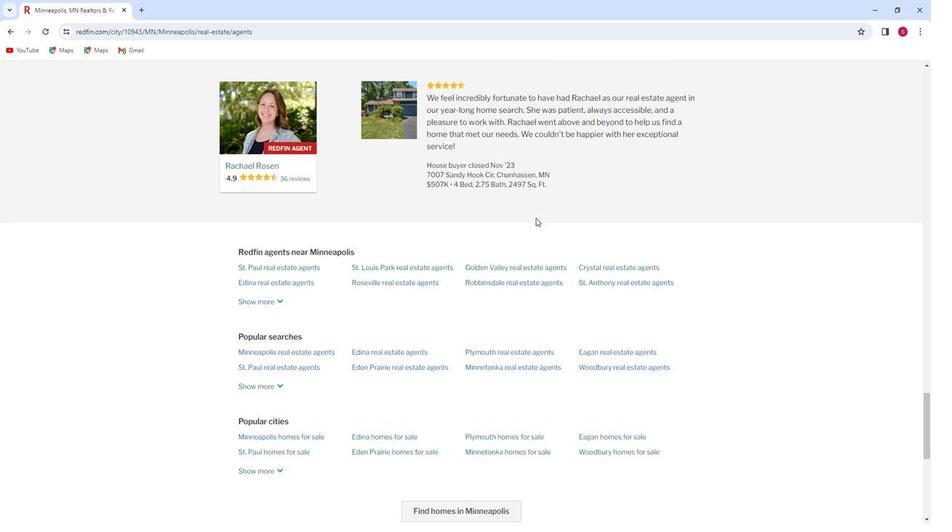 
Action: Mouse scrolled (534, 218) with delta (0, 0)
Screenshot: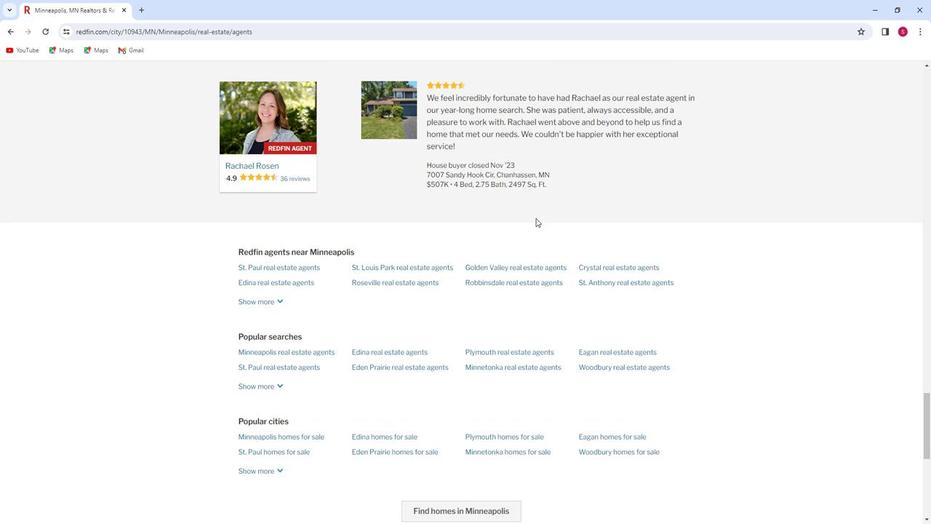 
Action: Mouse scrolled (534, 218) with delta (0, 0)
Screenshot: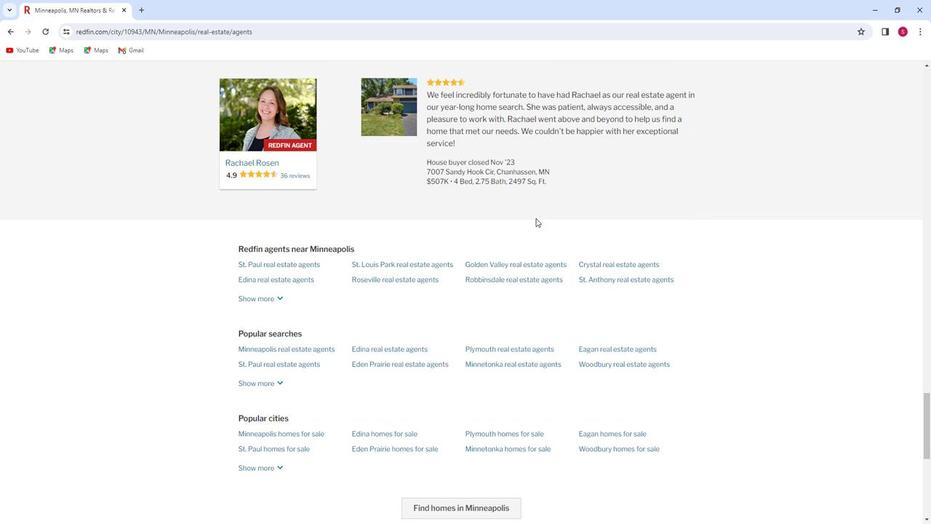 
Action: Mouse scrolled (534, 218) with delta (0, 0)
Screenshot: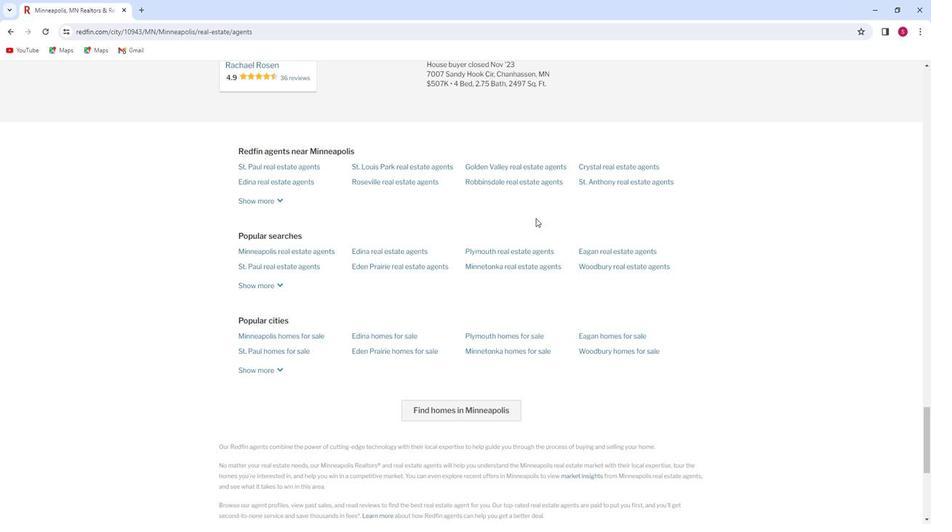 
Action: Mouse scrolled (534, 218) with delta (0, 0)
Screenshot: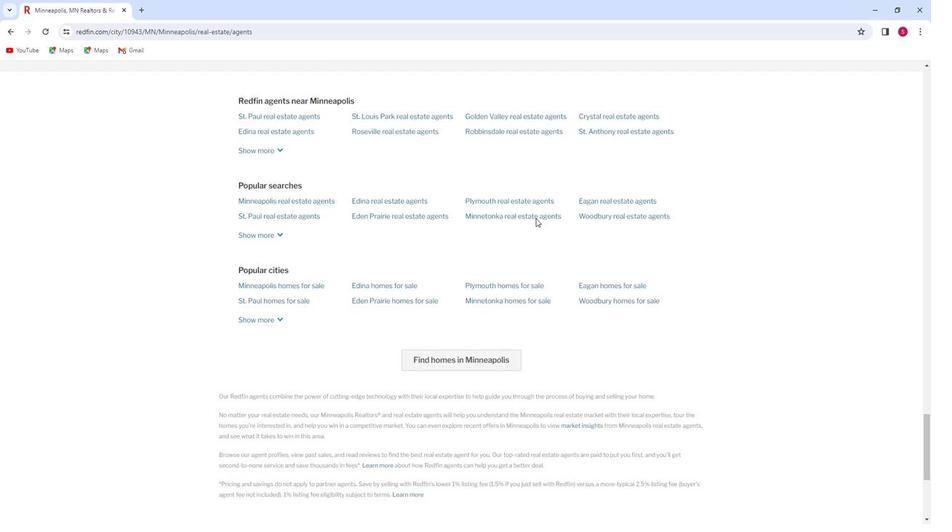 
Action: Mouse scrolled (534, 218) with delta (0, 0)
Screenshot: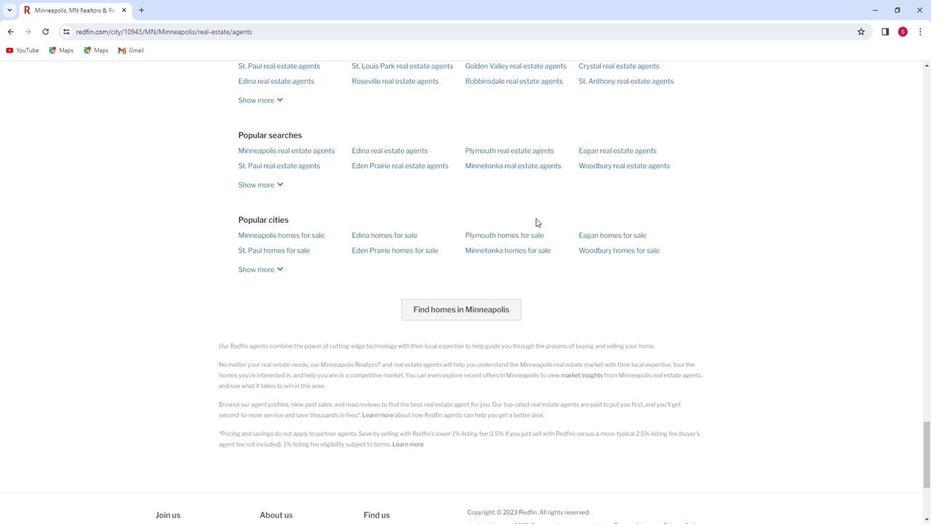 
Action: Mouse scrolled (534, 218) with delta (0, 0)
Screenshot: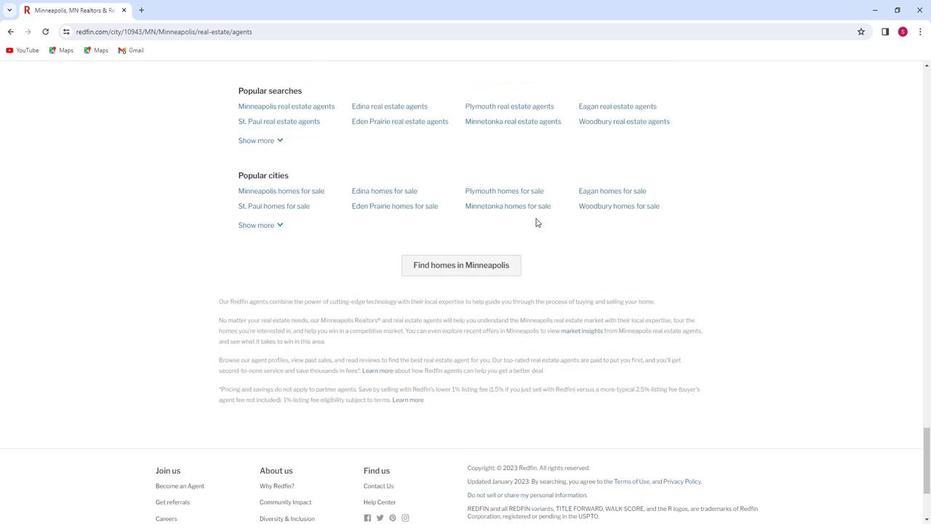 
Action: Mouse scrolled (534, 218) with delta (0, 0)
Screenshot: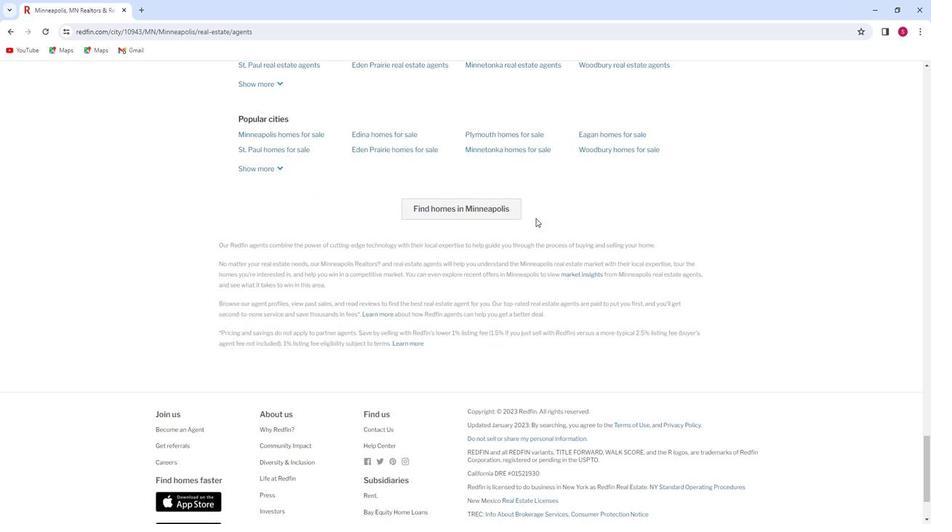 
Action: Mouse scrolled (534, 218) with delta (0, 0)
Screenshot: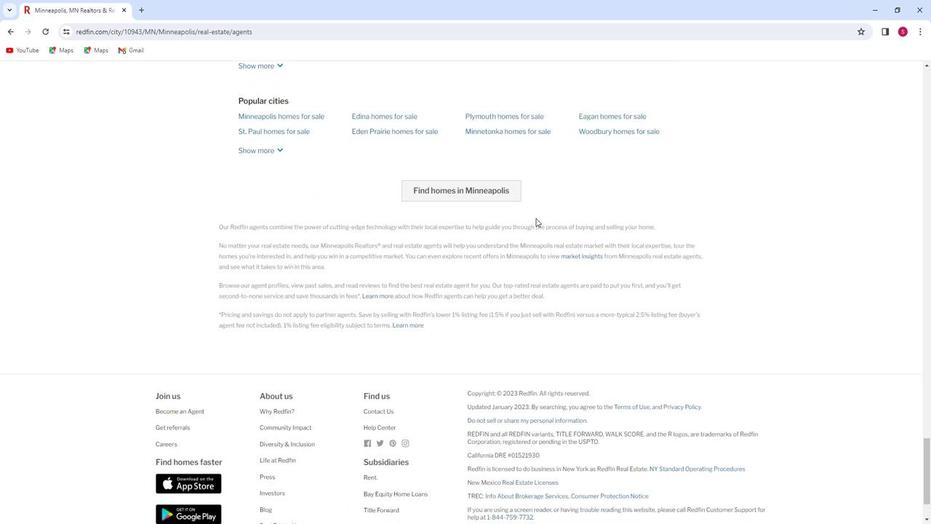
Action: Mouse scrolled (534, 218) with delta (0, 0)
Screenshot: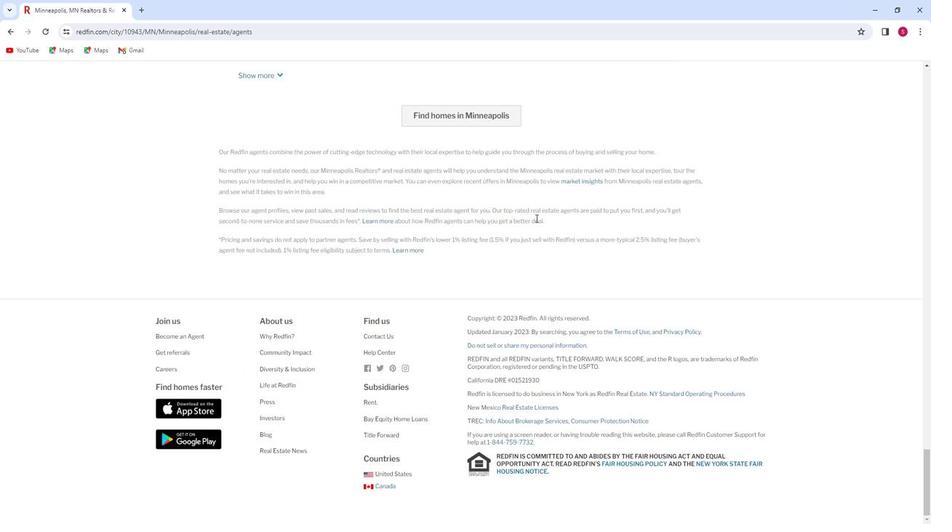
Action: Mouse scrolled (534, 218) with delta (0, 0)
Screenshot: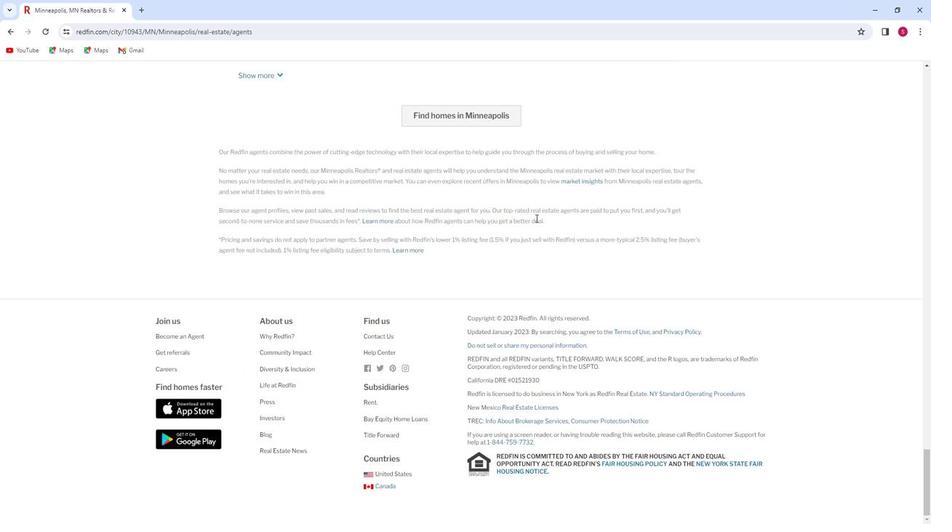 
Action: Mouse scrolled (534, 218) with delta (0, 0)
Screenshot: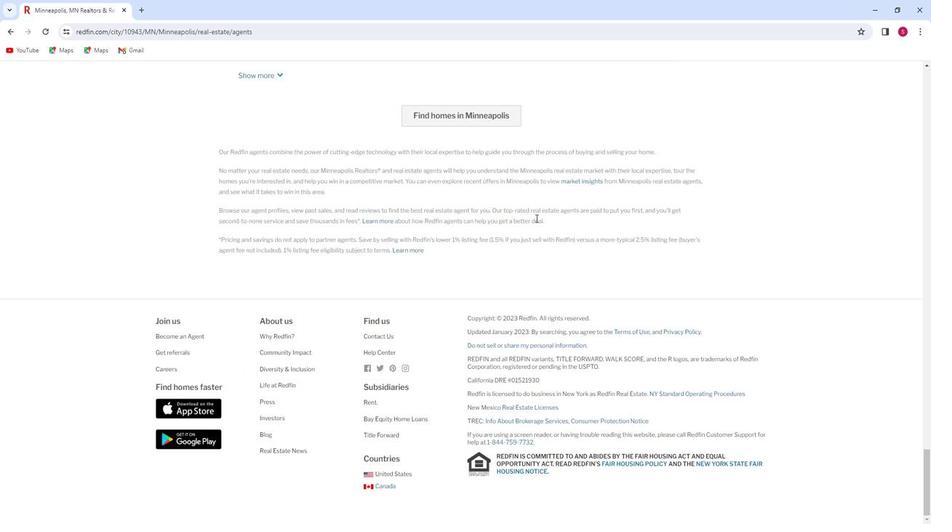 
Action: Mouse moved to (526, 224)
Screenshot: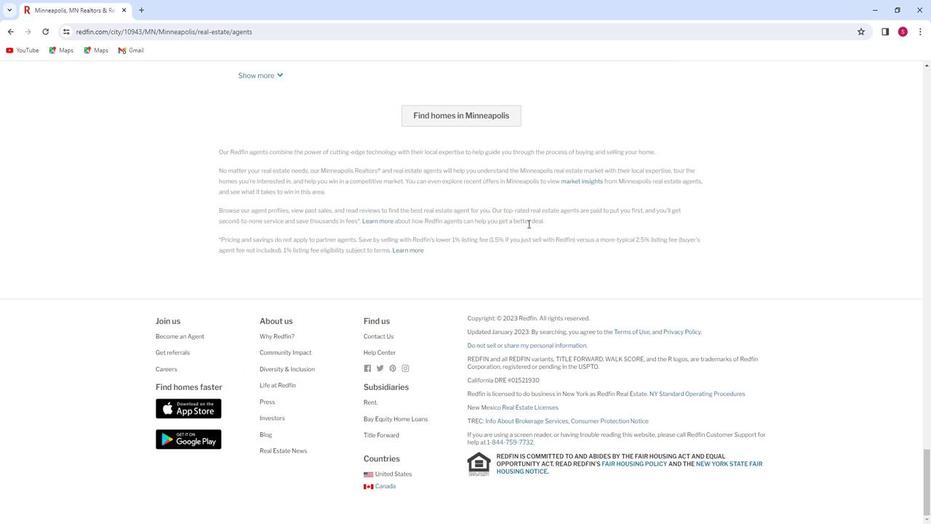 
